 Task: Find an Airbnb in Laghouat, Algeria for 8 guests from 24 Aug to 10 Sep with Wifi, Free parking, TV, self check-in, 4 bedrooms, 8+ beds, and a price range of ₹12,000 to ₹100,000.
Action: Mouse moved to (422, 57)
Screenshot: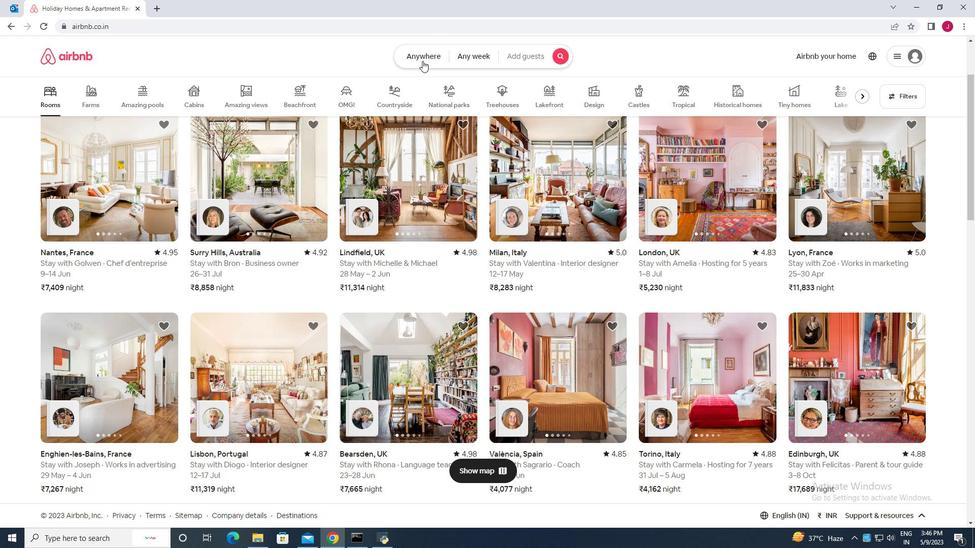 
Action: Mouse pressed left at (422, 57)
Screenshot: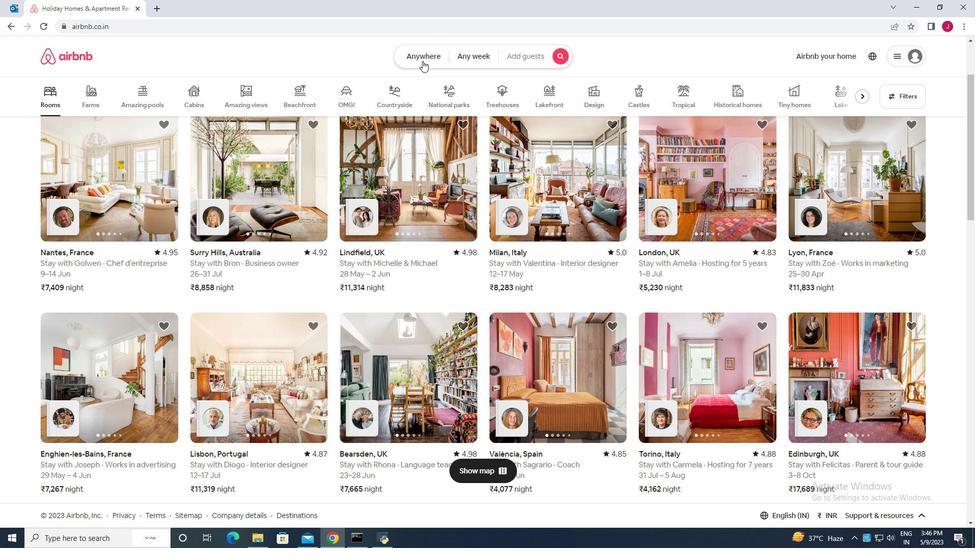 
Action: Mouse moved to (311, 97)
Screenshot: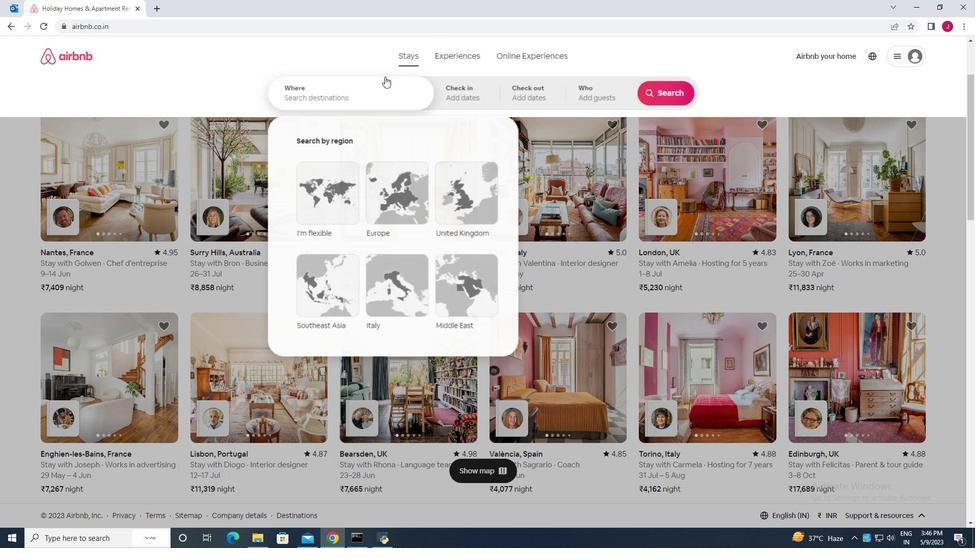 
Action: Mouse pressed left at (311, 97)
Screenshot: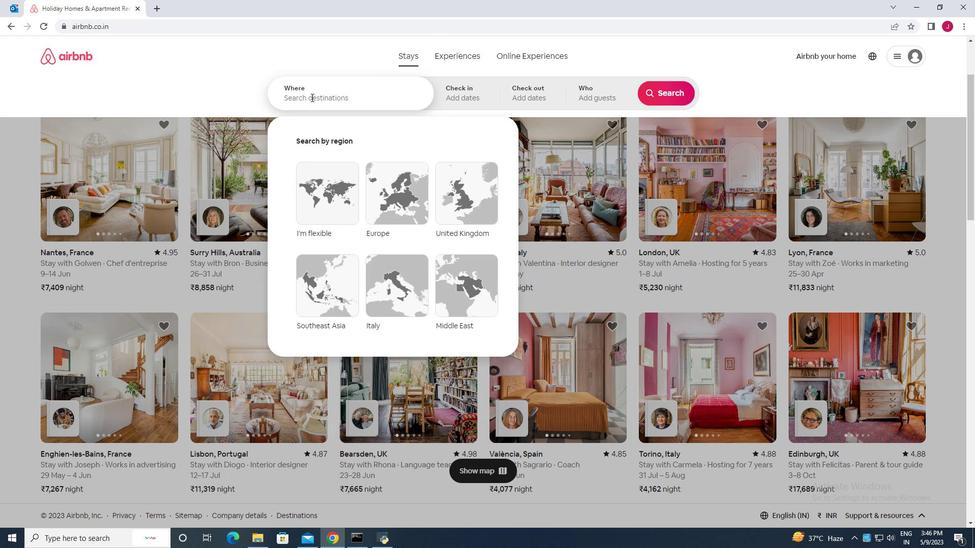 
Action: Key pressed laghouat<Key.space>algeria
Screenshot: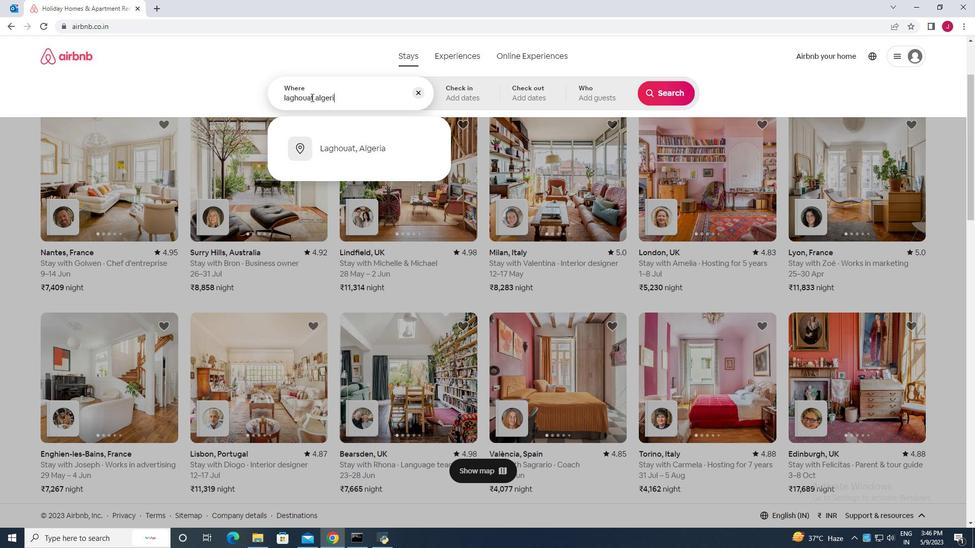 
Action: Mouse moved to (365, 145)
Screenshot: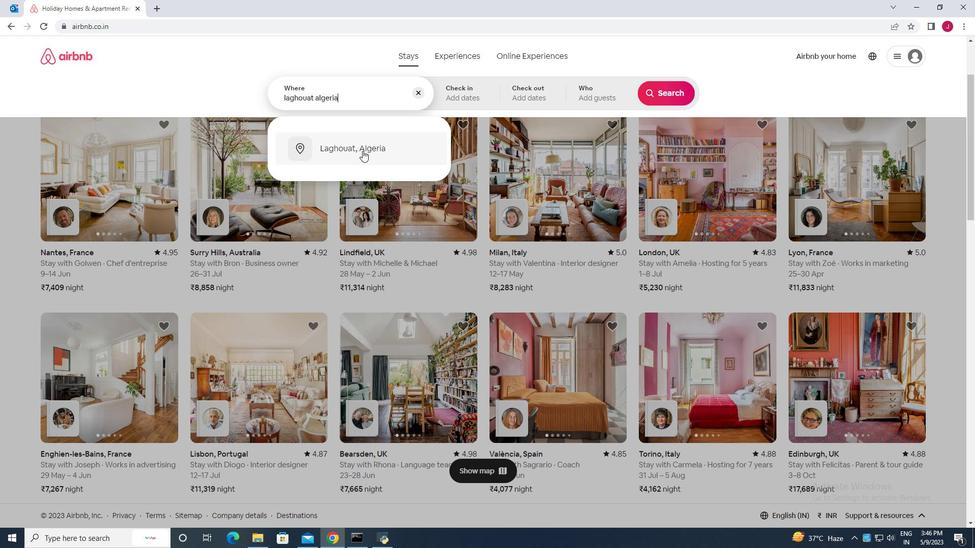 
Action: Mouse pressed left at (365, 145)
Screenshot: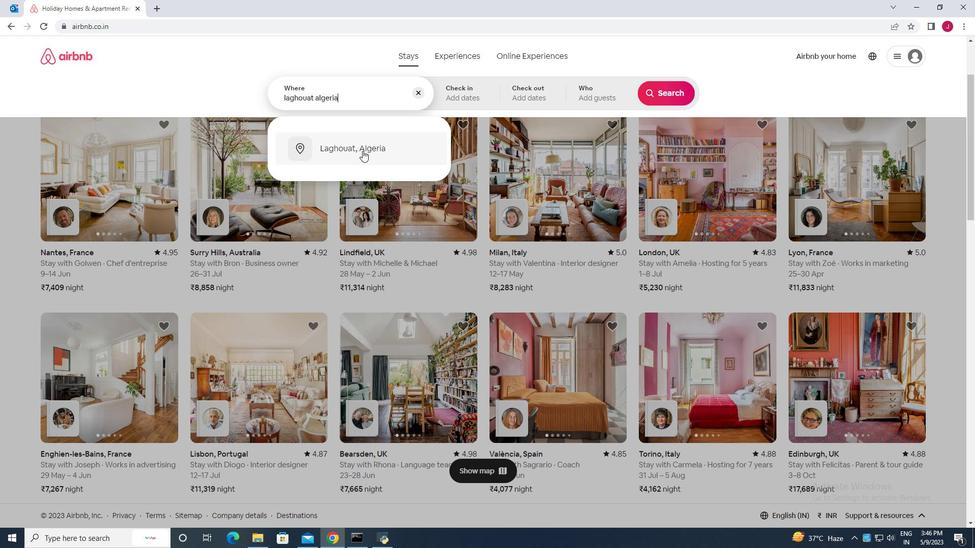 
Action: Mouse moved to (659, 174)
Screenshot: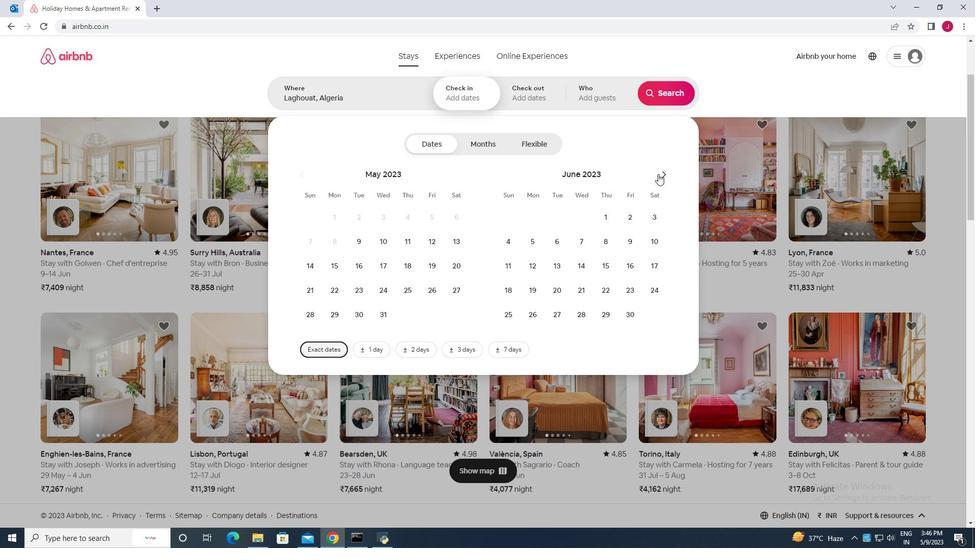 
Action: Mouse pressed left at (659, 174)
Screenshot: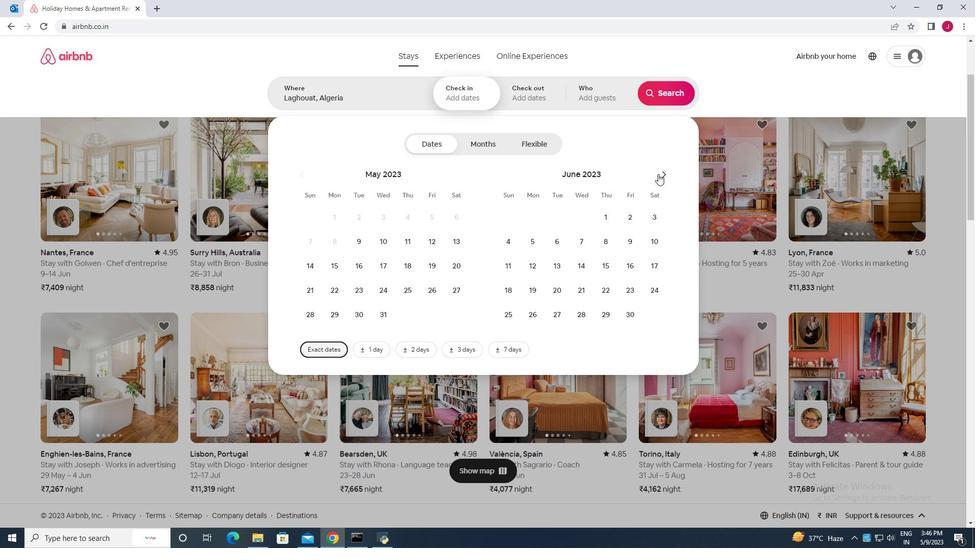 
Action: Mouse pressed left at (659, 174)
Screenshot: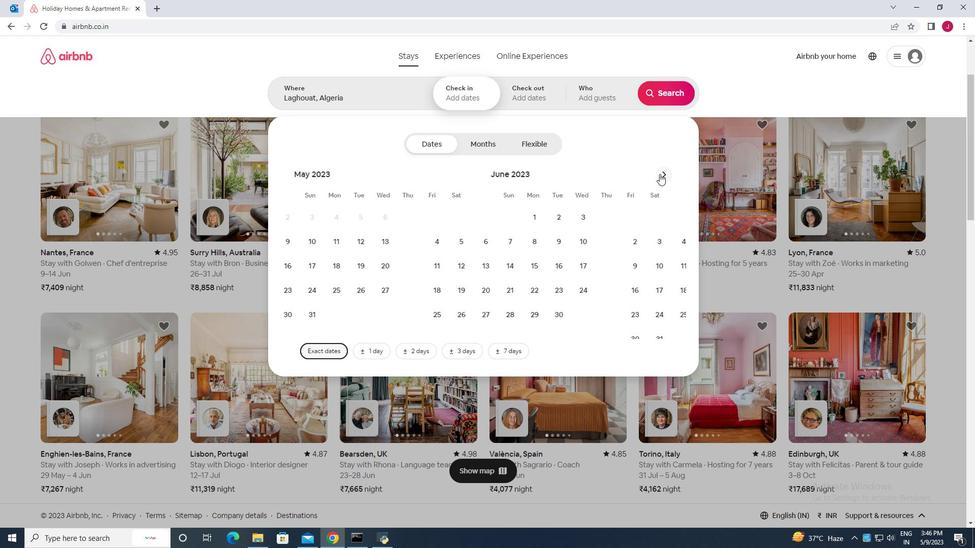 
Action: Mouse pressed left at (659, 174)
Screenshot: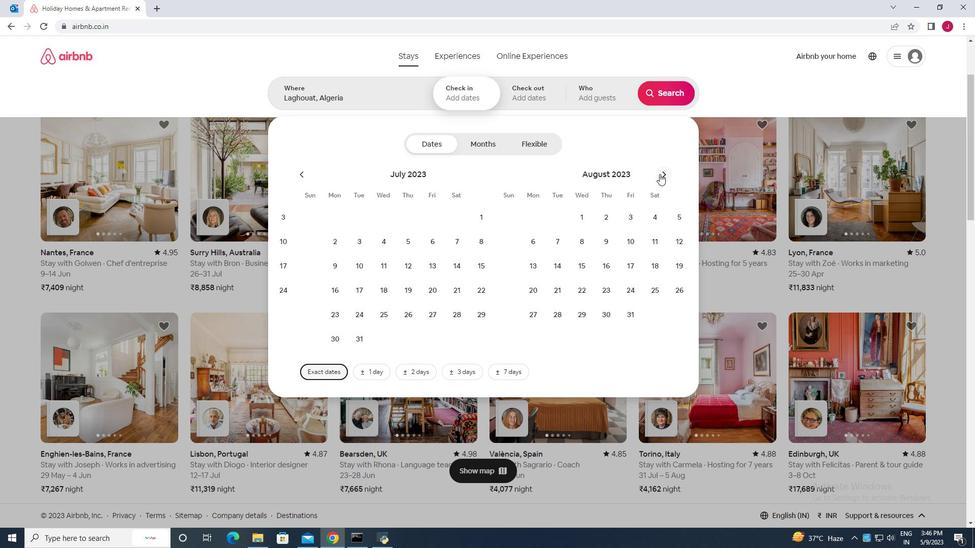
Action: Mouse moved to (404, 289)
Screenshot: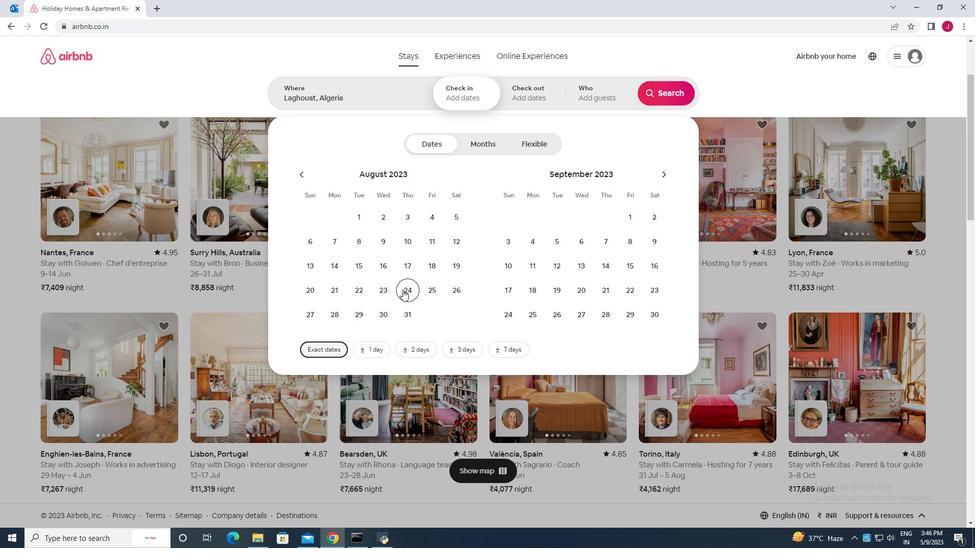
Action: Mouse pressed left at (404, 289)
Screenshot: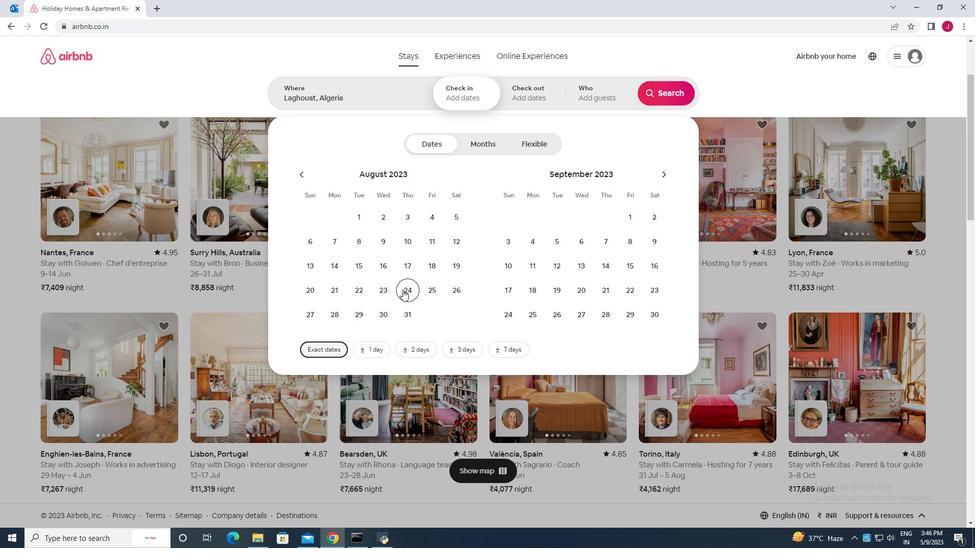 
Action: Mouse moved to (511, 262)
Screenshot: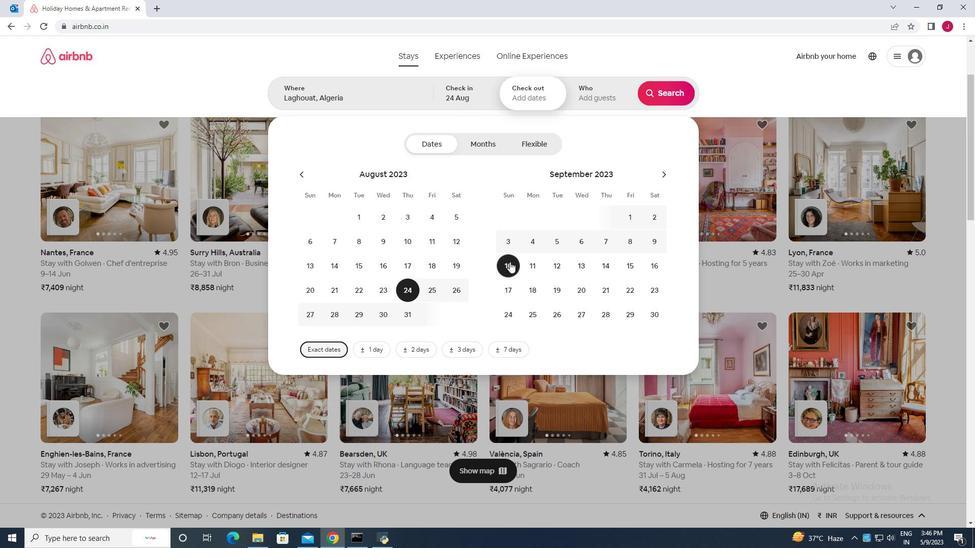 
Action: Mouse pressed left at (511, 262)
Screenshot: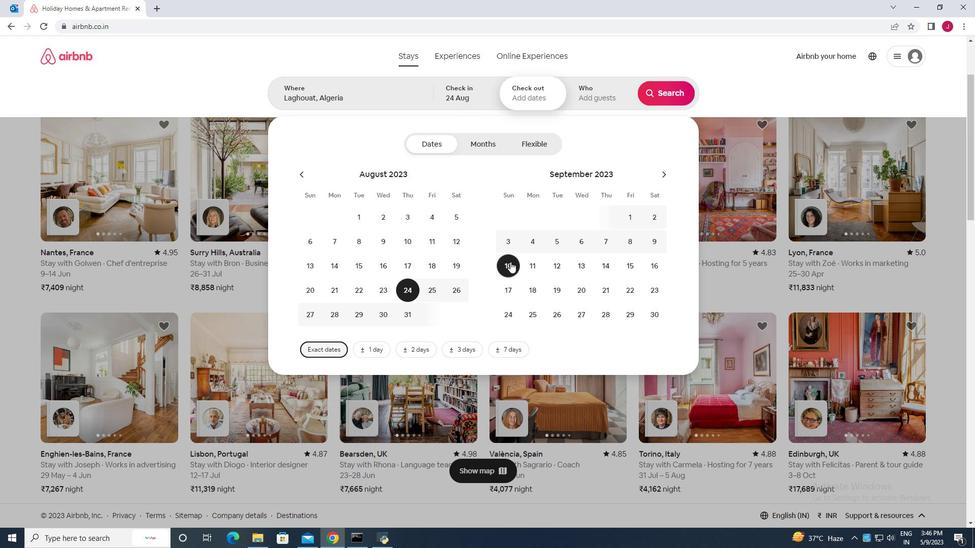 
Action: Mouse moved to (592, 94)
Screenshot: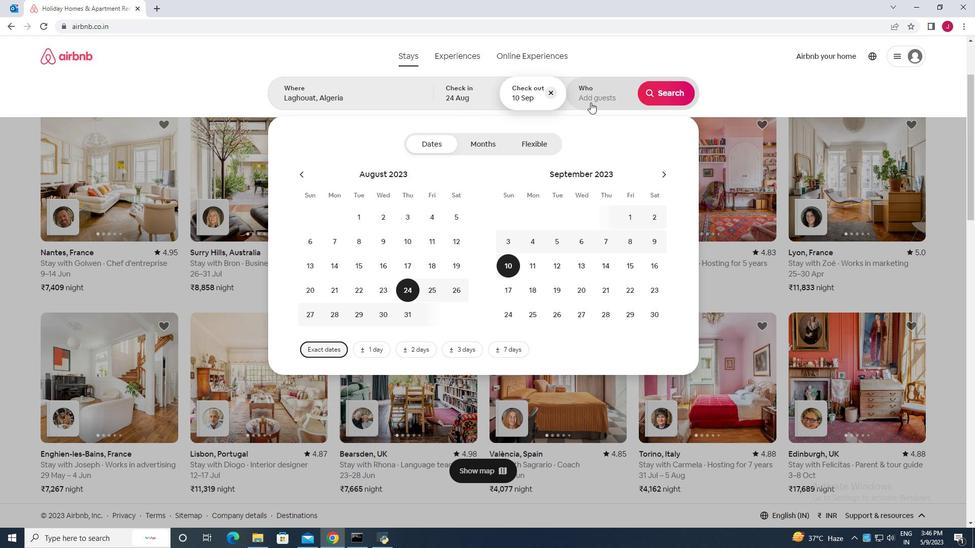 
Action: Mouse pressed left at (592, 94)
Screenshot: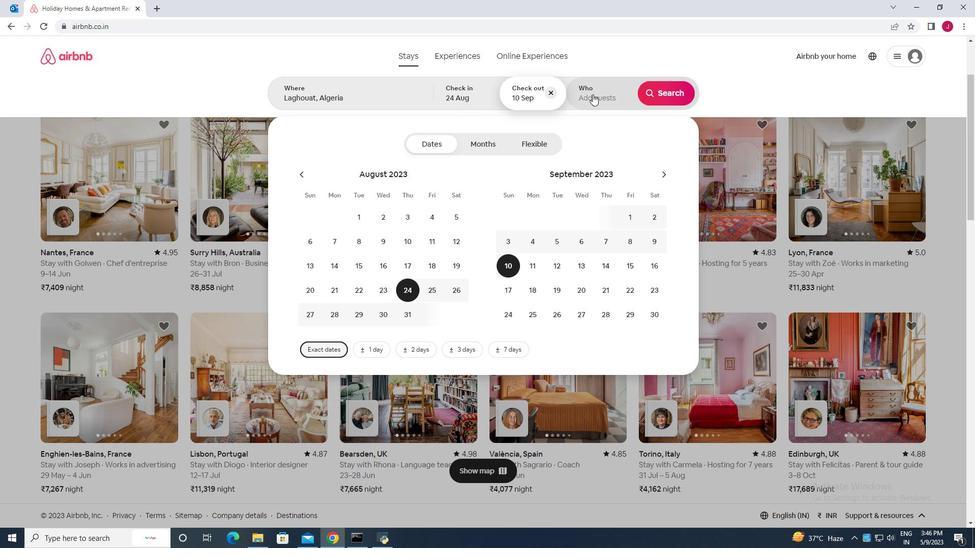 
Action: Mouse moved to (666, 149)
Screenshot: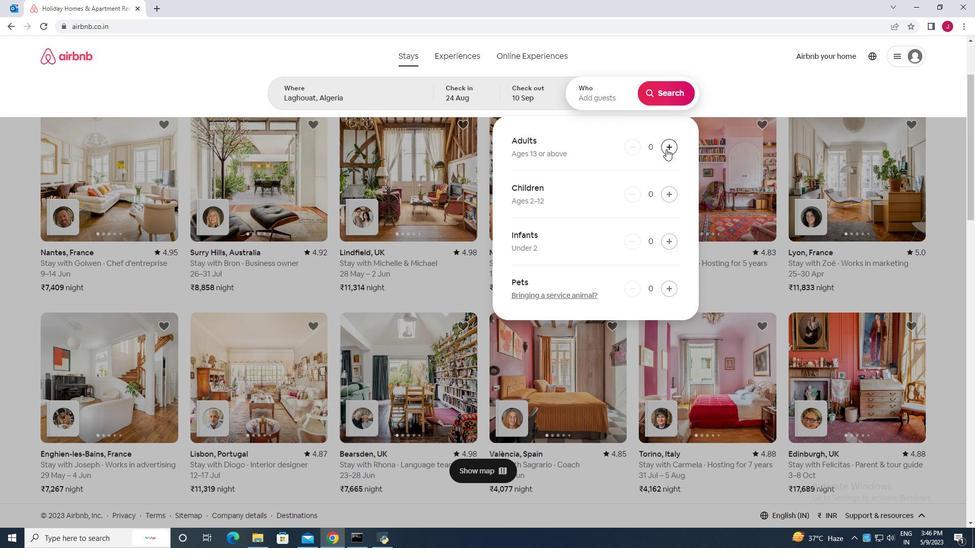 
Action: Mouse pressed left at (666, 149)
Screenshot: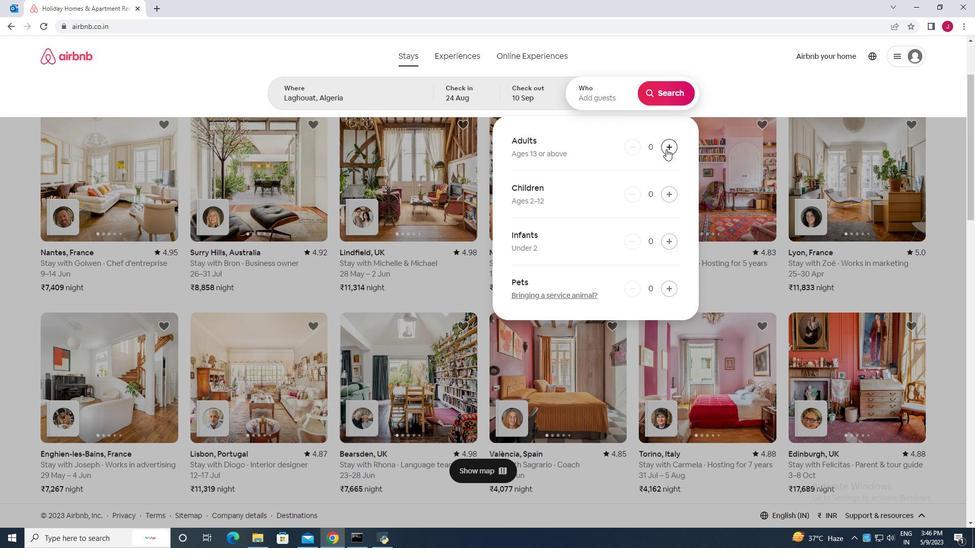 
Action: Mouse pressed left at (666, 149)
Screenshot: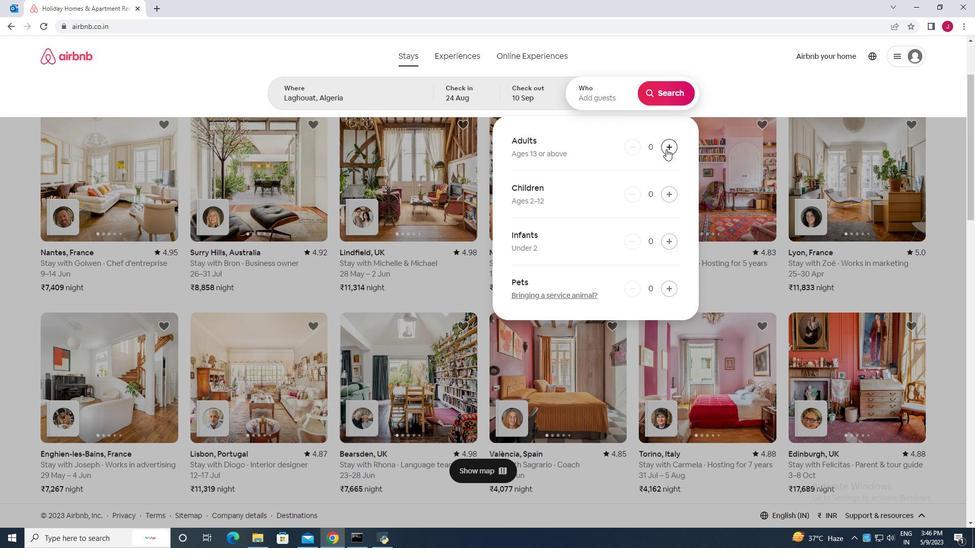 
Action: Mouse pressed left at (666, 149)
Screenshot: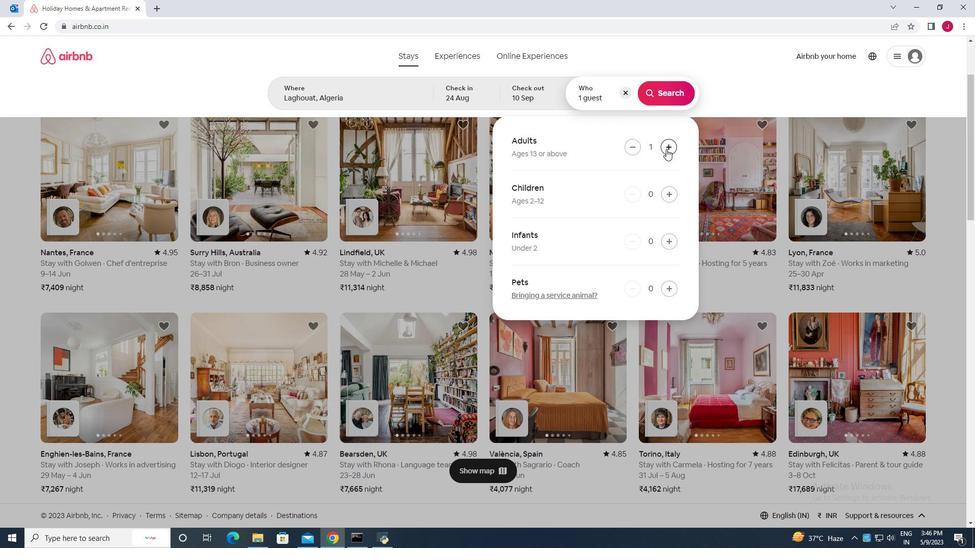 
Action: Mouse pressed left at (666, 149)
Screenshot: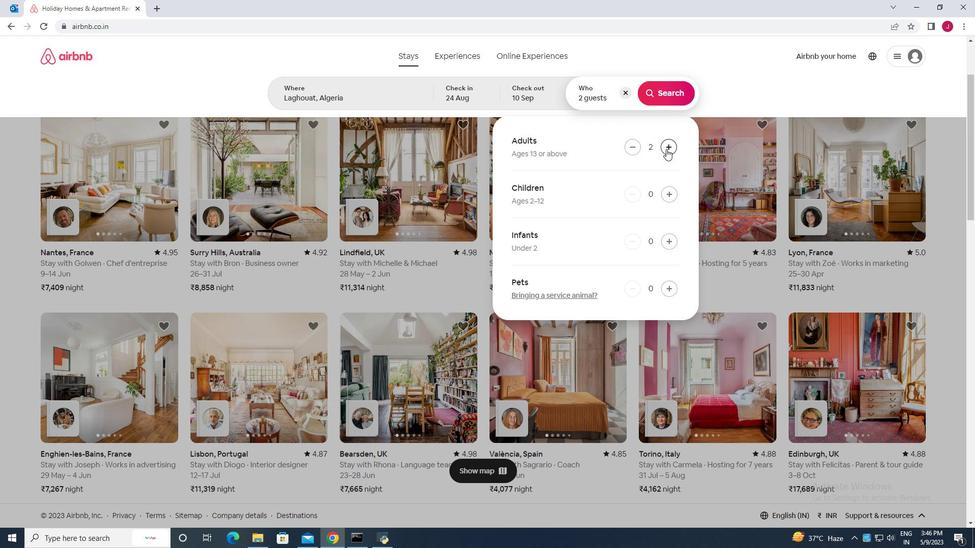 
Action: Mouse pressed left at (666, 149)
Screenshot: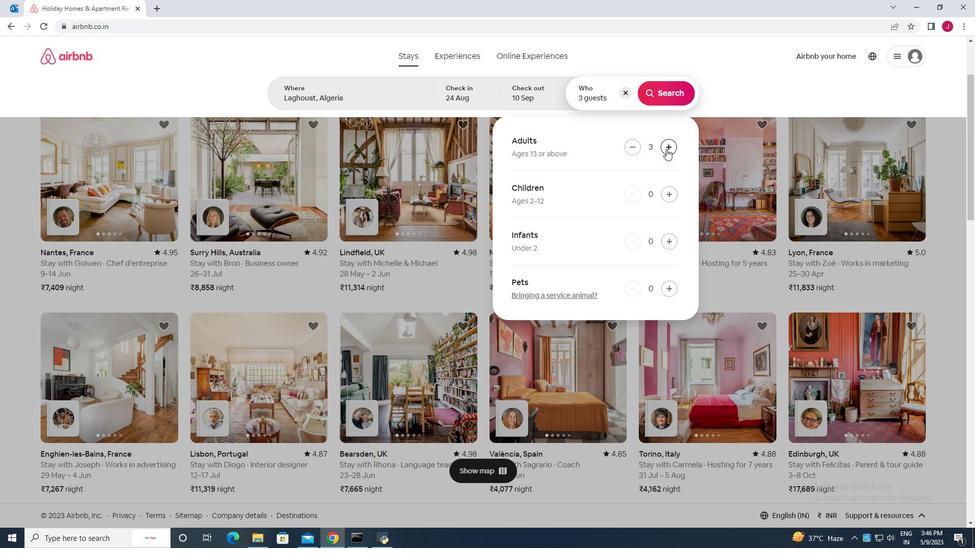 
Action: Mouse pressed left at (666, 149)
Screenshot: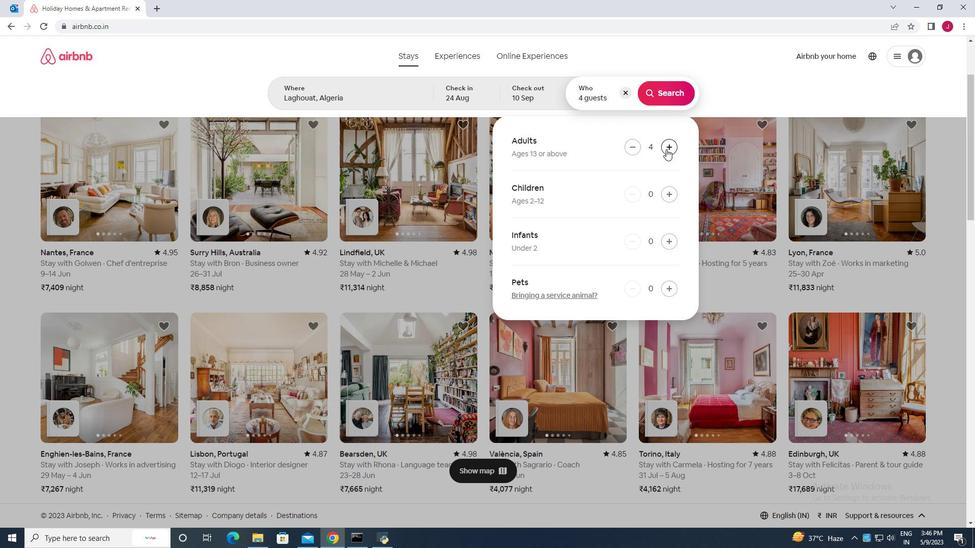 
Action: Mouse pressed left at (666, 149)
Screenshot: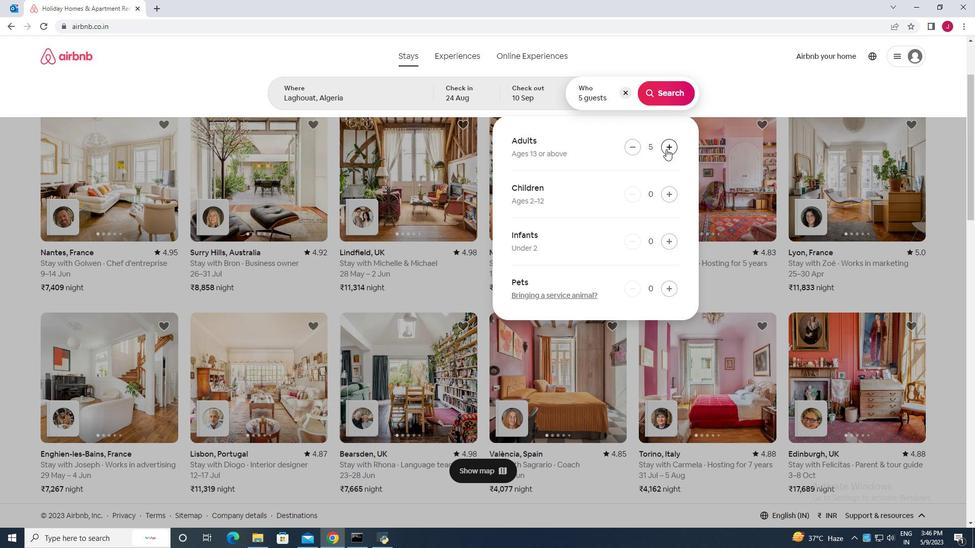 
Action: Mouse pressed left at (666, 149)
Screenshot: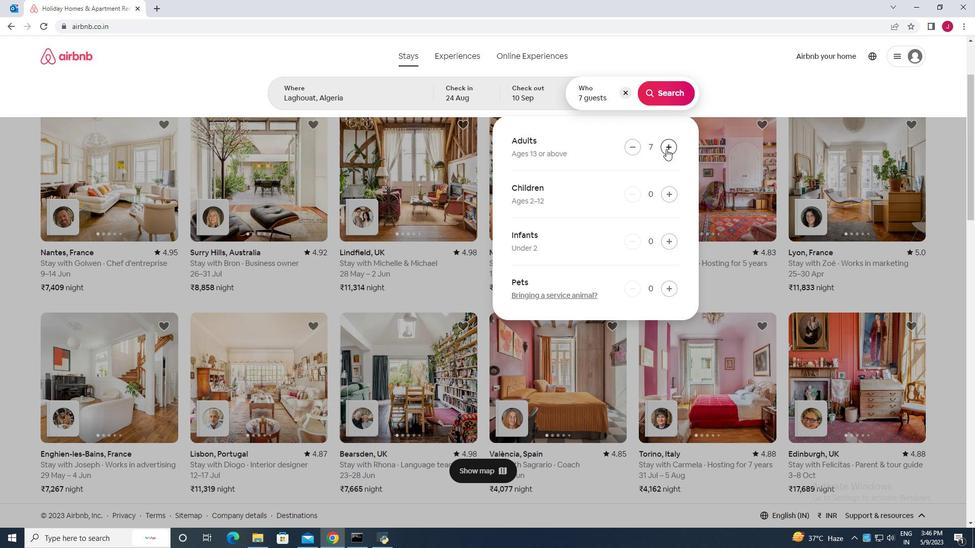 
Action: Mouse moved to (670, 192)
Screenshot: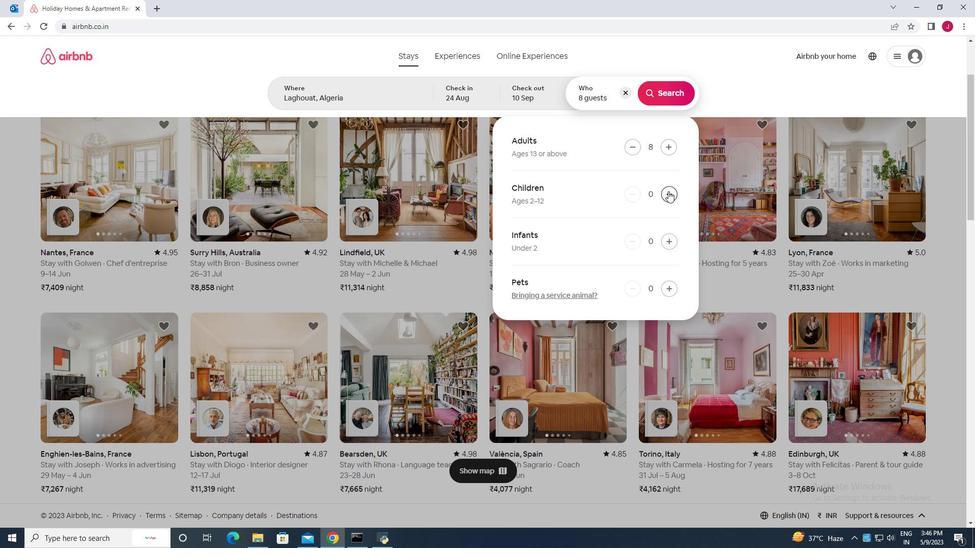 
Action: Mouse pressed left at (670, 192)
Screenshot: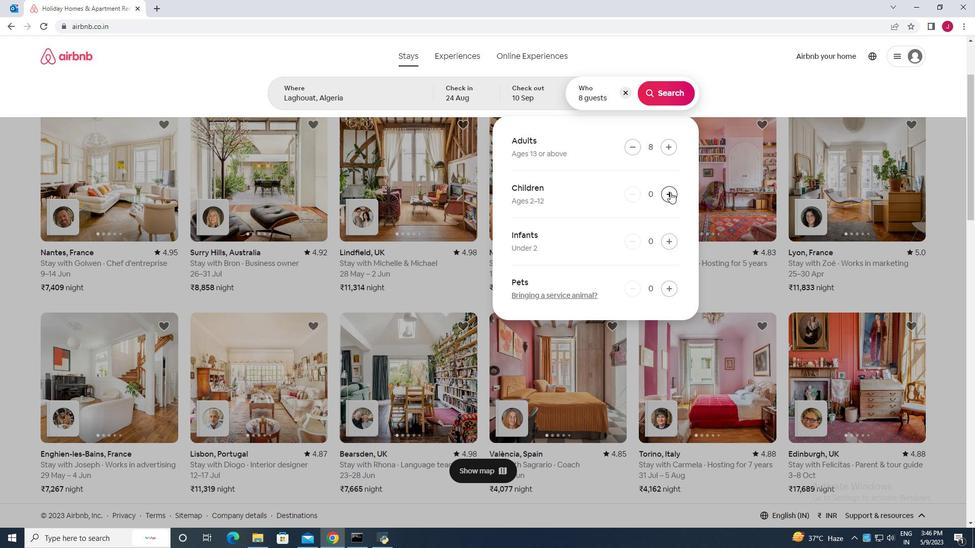 
Action: Mouse pressed left at (670, 192)
Screenshot: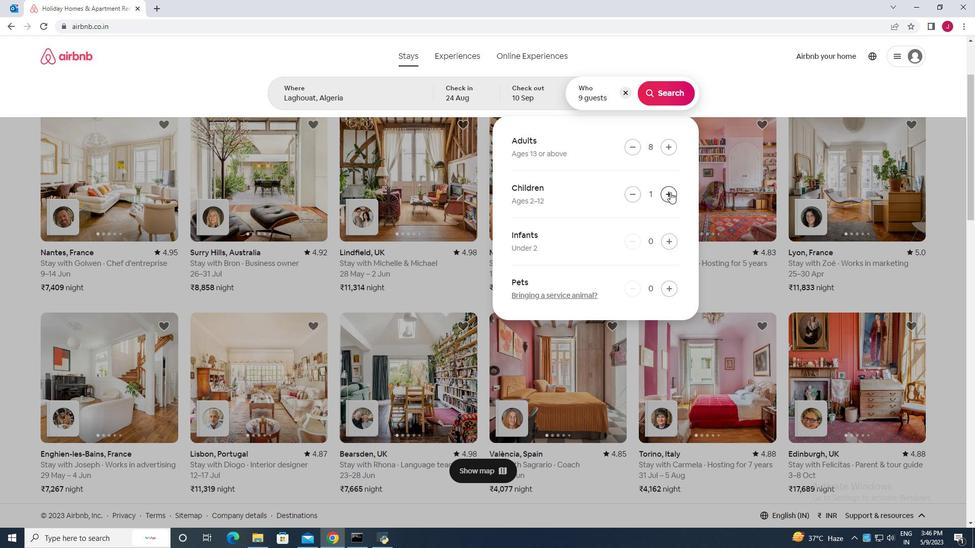 
Action: Mouse moved to (670, 95)
Screenshot: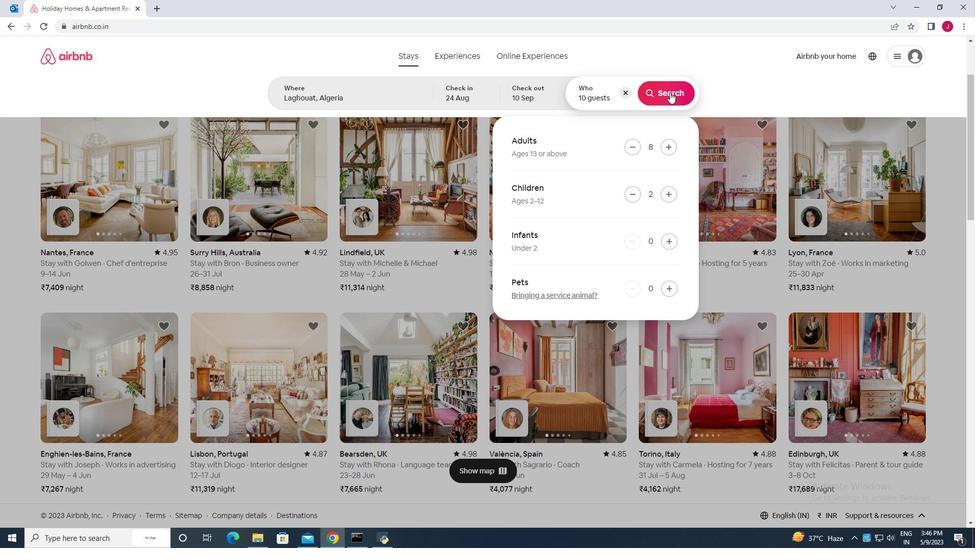 
Action: Mouse pressed left at (670, 95)
Screenshot: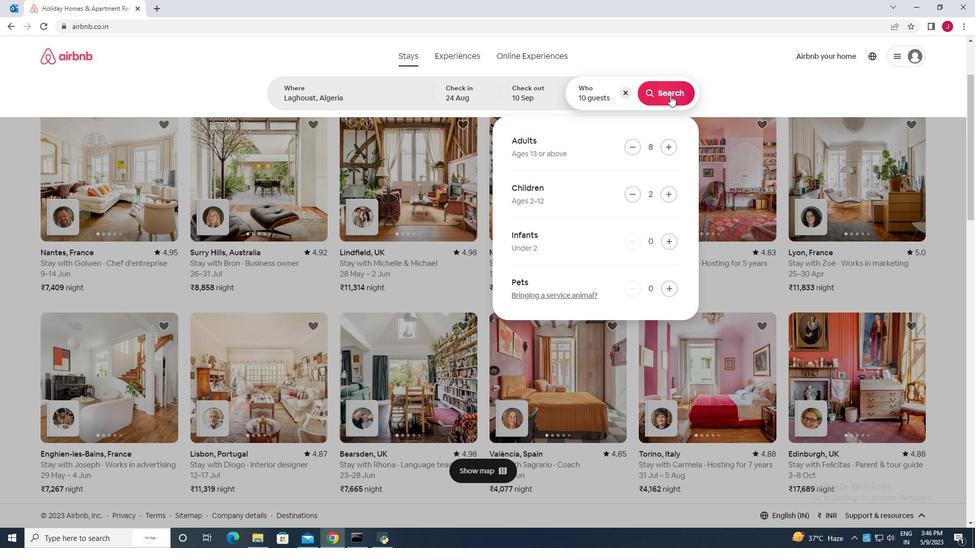 
Action: Mouse moved to (940, 94)
Screenshot: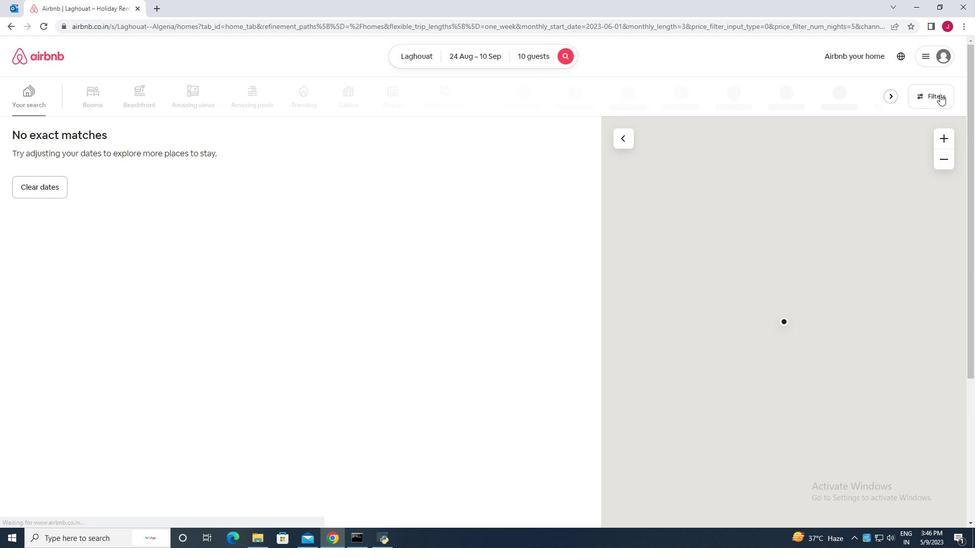 
Action: Mouse pressed left at (940, 94)
Screenshot: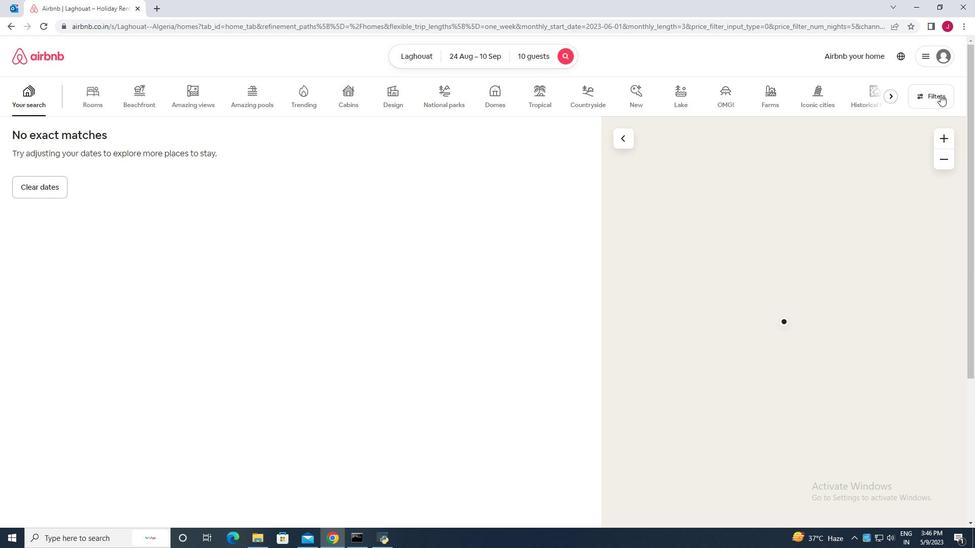 
Action: Mouse moved to (370, 348)
Screenshot: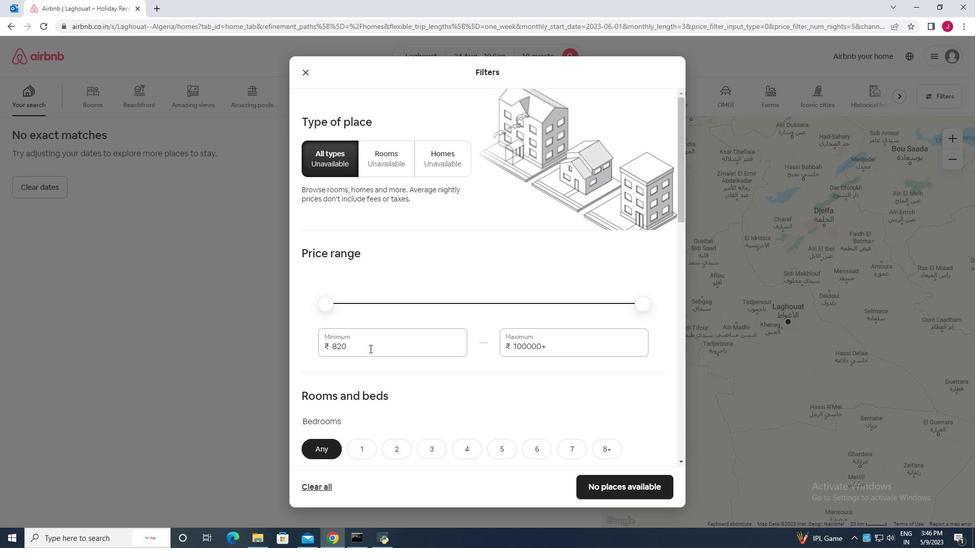 
Action: Mouse pressed left at (370, 348)
Screenshot: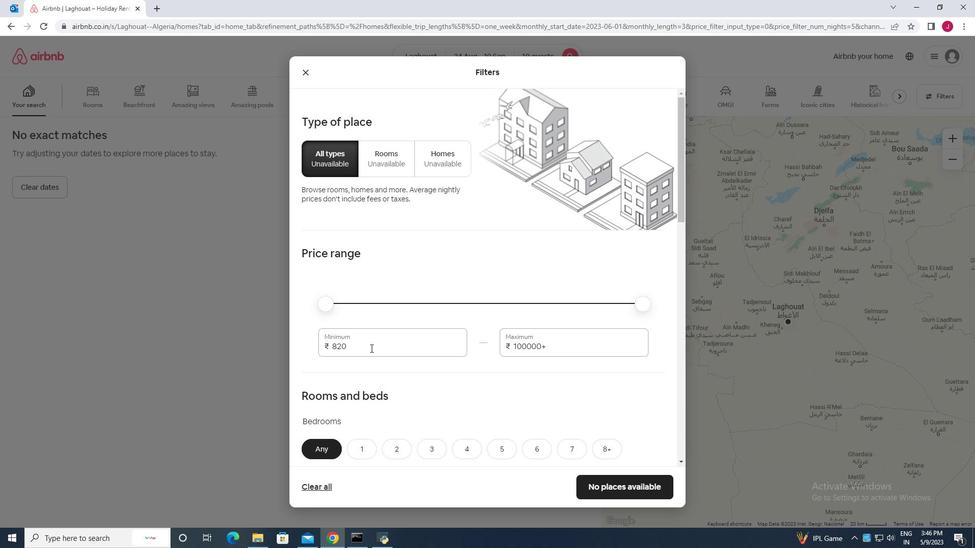 
Action: Key pressed <Key.backspace><Key.backspace><Key.backspace><Key.backspace>12000
Screenshot: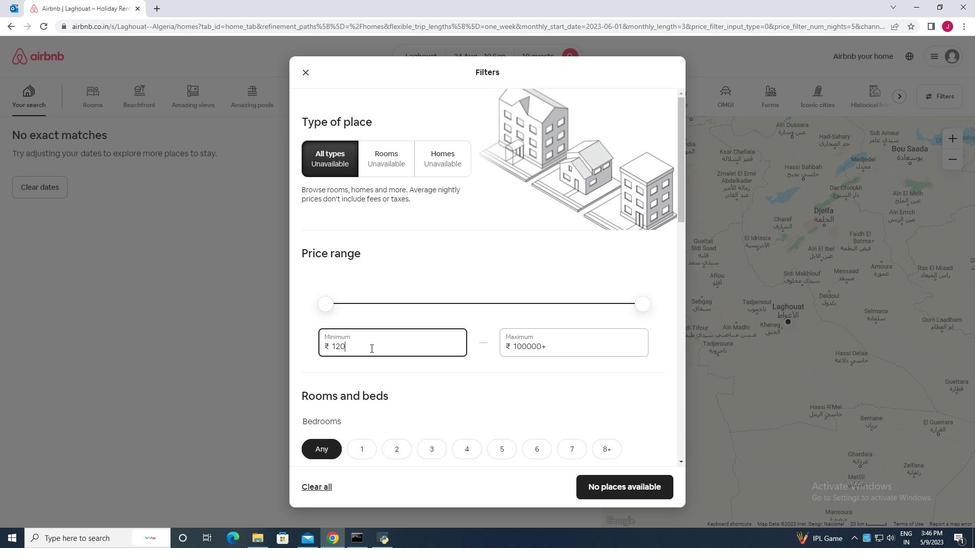 
Action: Mouse moved to (568, 341)
Screenshot: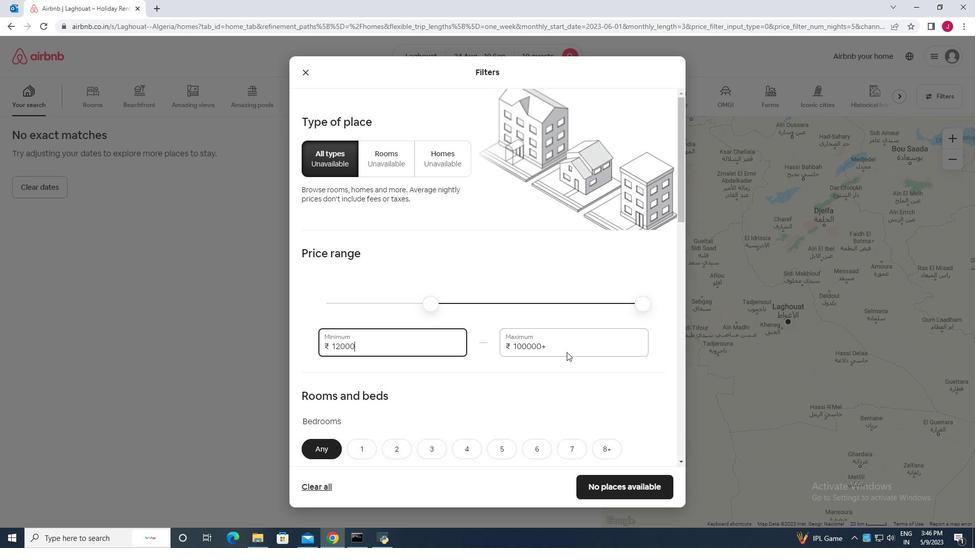 
Action: Mouse pressed left at (568, 341)
Screenshot: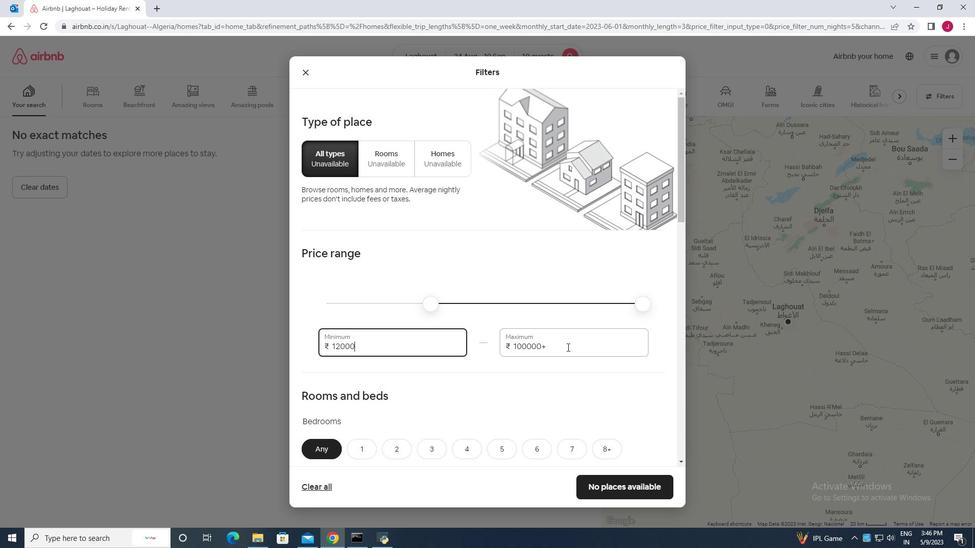 
Action: Mouse moved to (568, 342)
Screenshot: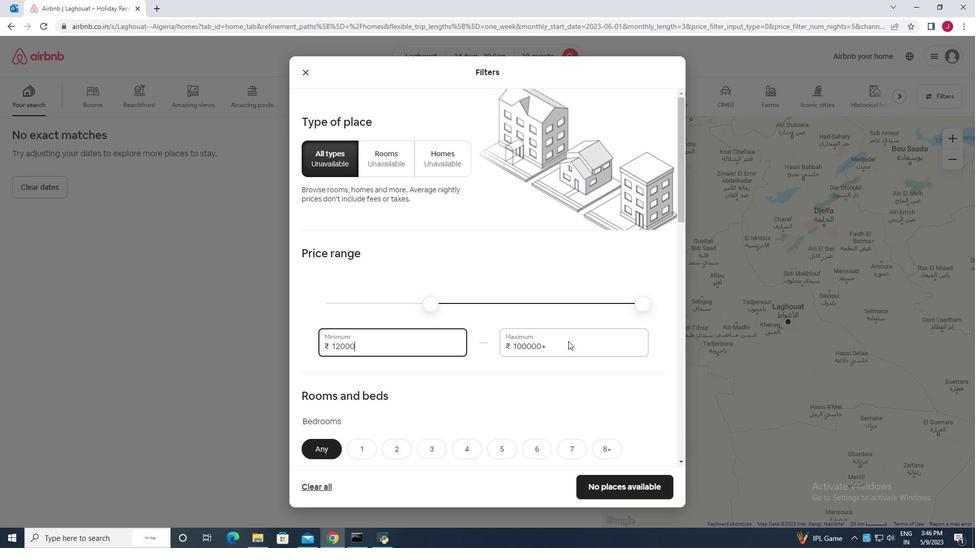 
Action: Key pressed <Key.backspace><Key.backspace><Key.backspace><Key.backspace><Key.backspace><Key.backspace><Key.backspace><Key.backspace><Key.backspace><Key.backspace><Key.backspace><Key.backspace><Key.backspace><Key.backspace><Key.backspace><Key.backspace><Key.backspace><Key.backspace><Key.backspace>15000
Screenshot: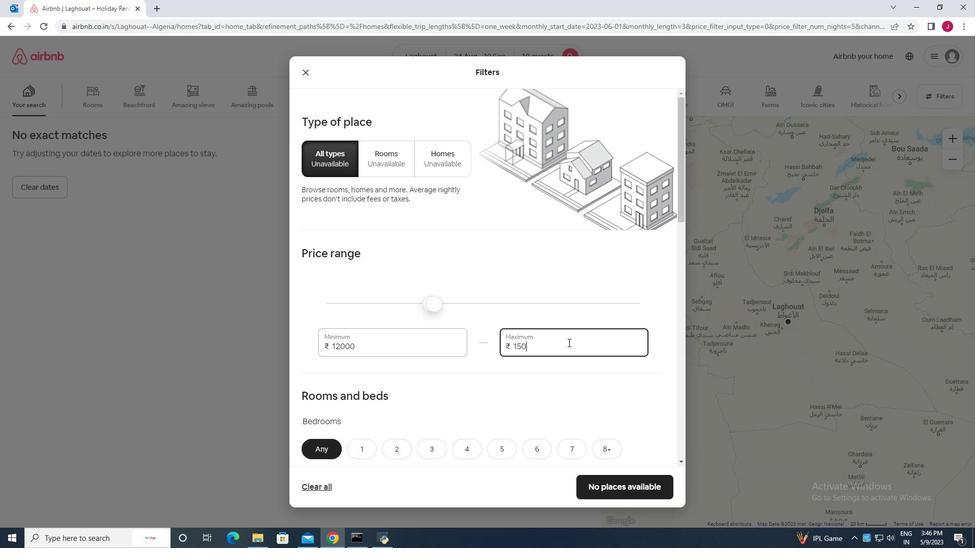 
Action: Mouse moved to (562, 345)
Screenshot: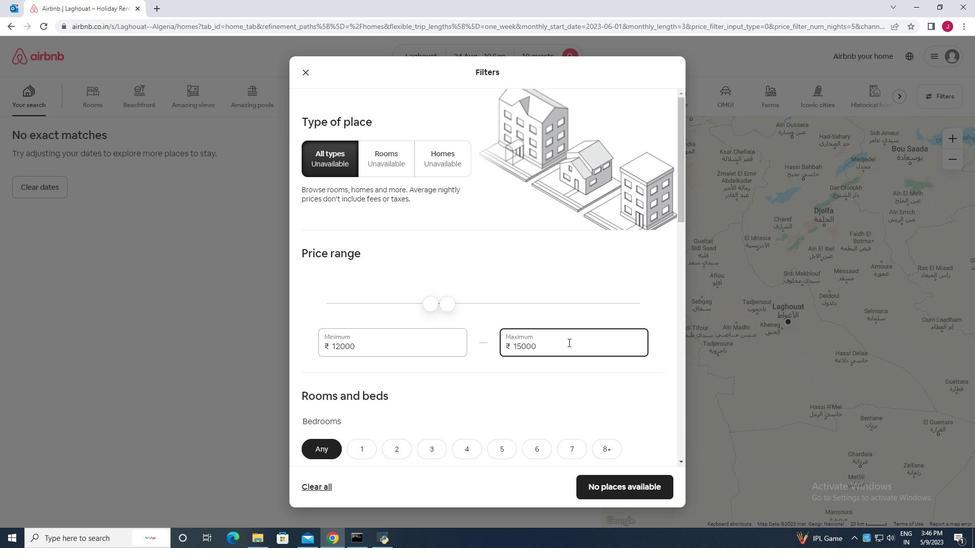 
Action: Mouse scrolled (562, 344) with delta (0, 0)
Screenshot: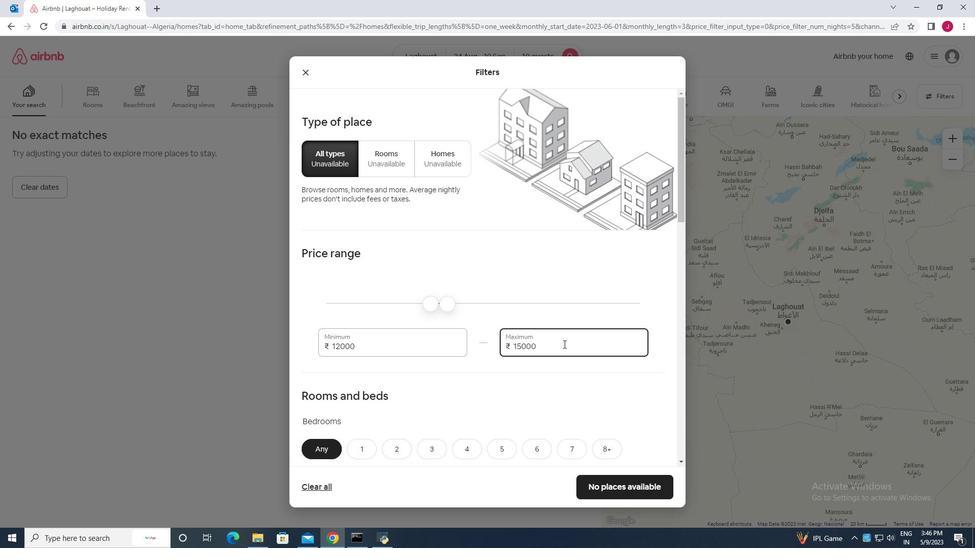 
Action: Mouse moved to (559, 345)
Screenshot: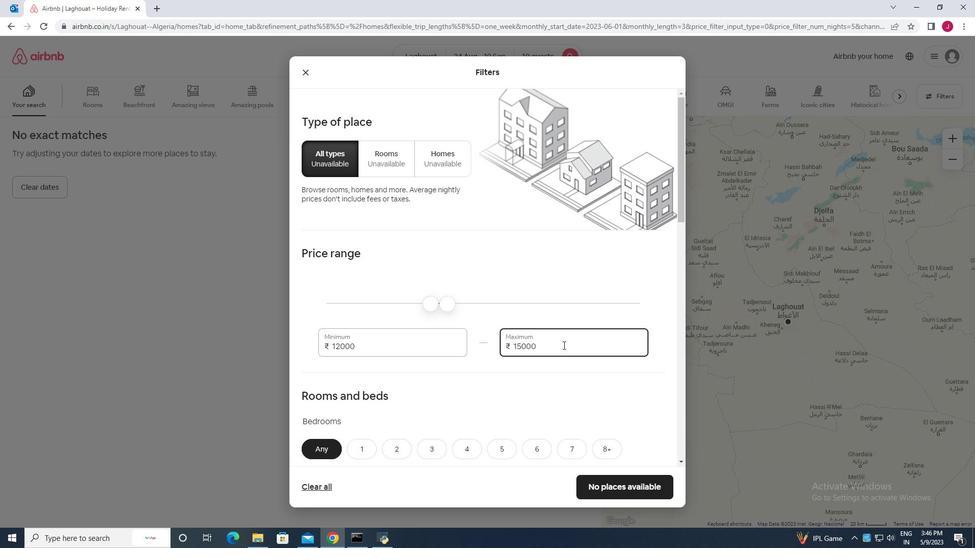 
Action: Mouse scrolled (560, 344) with delta (0, 0)
Screenshot: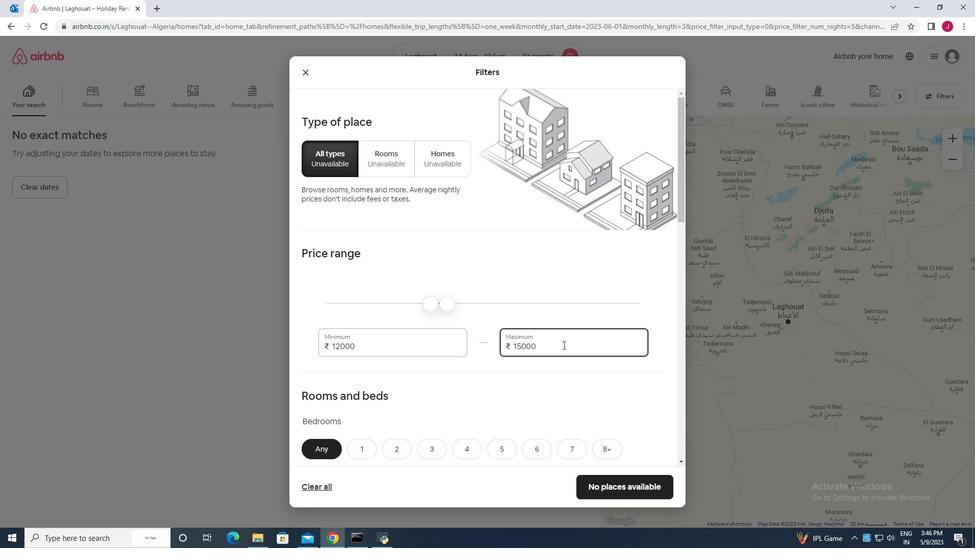 
Action: Mouse moved to (559, 345)
Screenshot: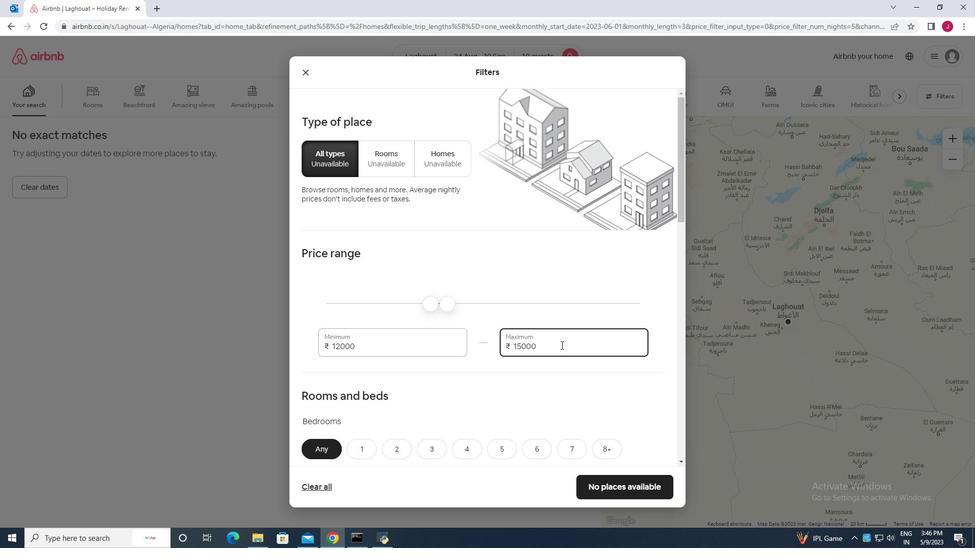 
Action: Mouse scrolled (559, 344) with delta (0, 0)
Screenshot: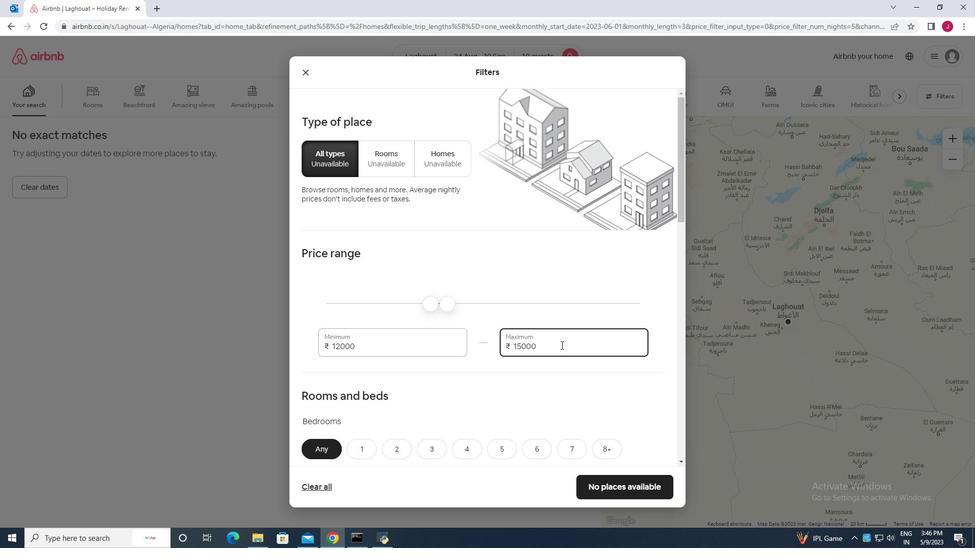 
Action: Mouse moved to (558, 345)
Screenshot: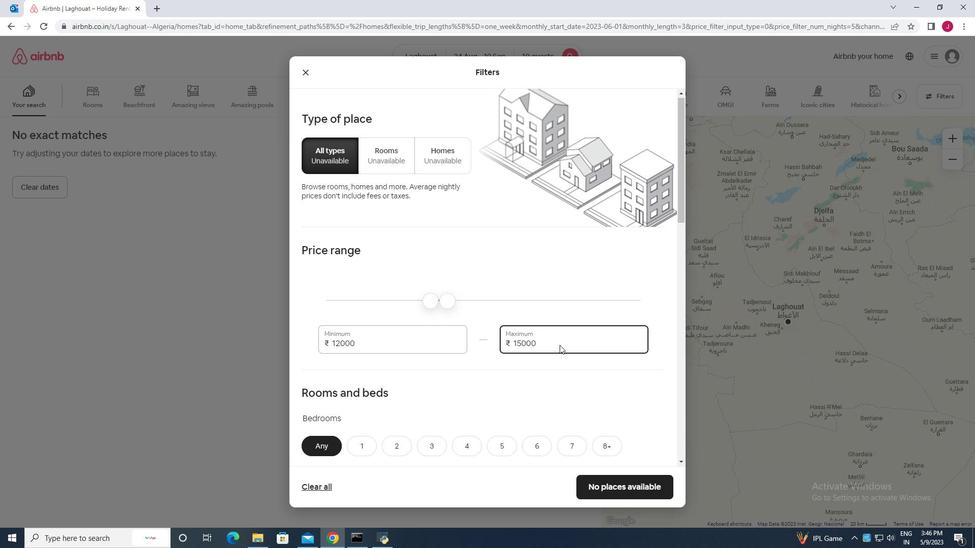 
Action: Mouse scrolled (558, 344) with delta (0, 0)
Screenshot: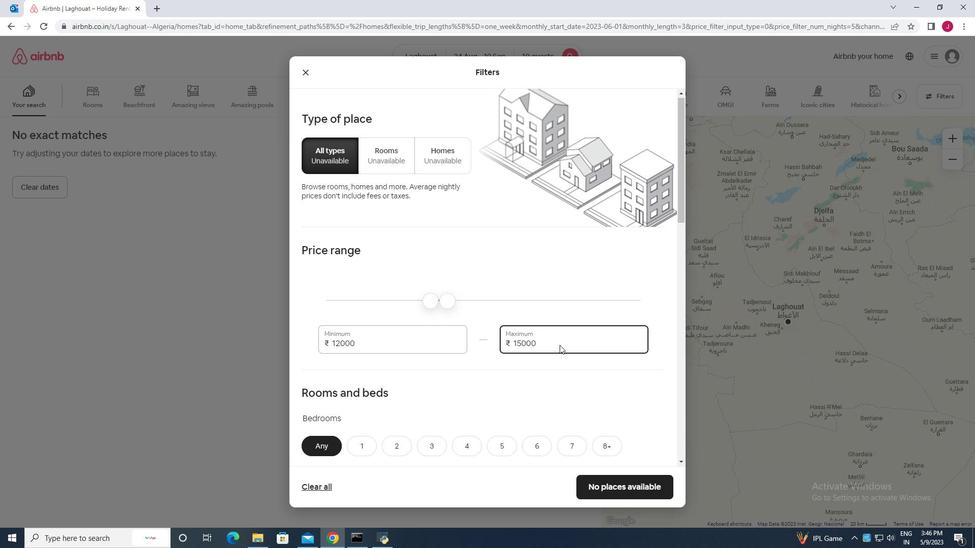 
Action: Mouse moved to (534, 337)
Screenshot: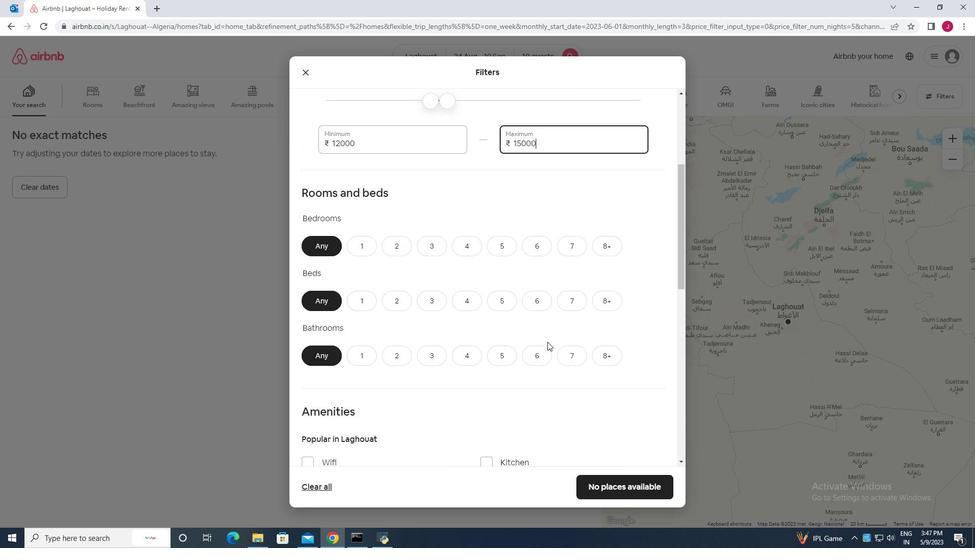 
Action: Mouse scrolled (534, 337) with delta (0, 0)
Screenshot: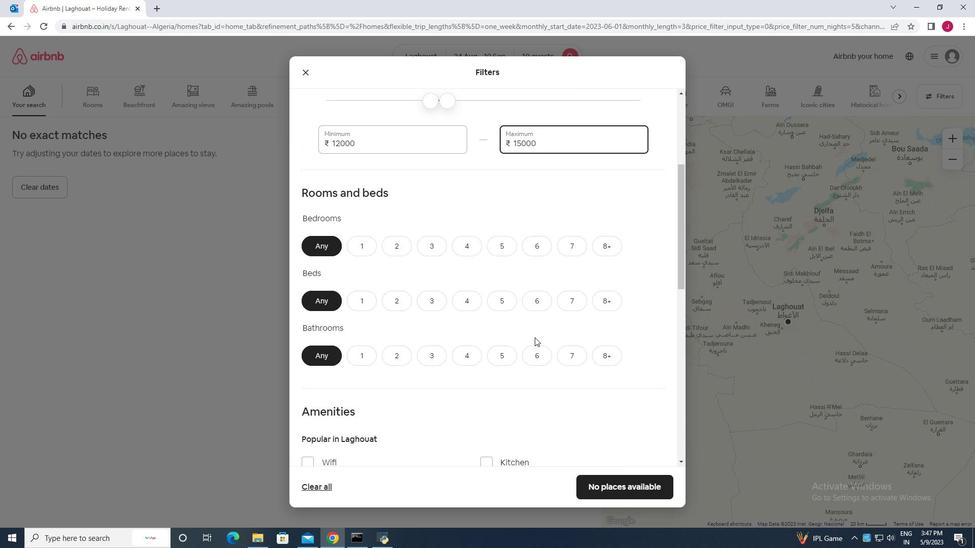 
Action: Mouse moved to (464, 196)
Screenshot: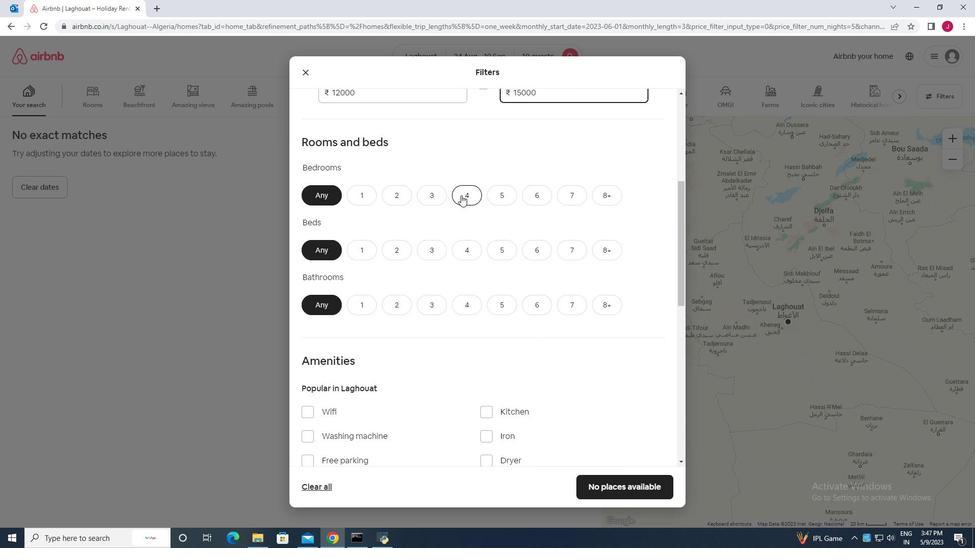 
Action: Mouse pressed left at (464, 196)
Screenshot: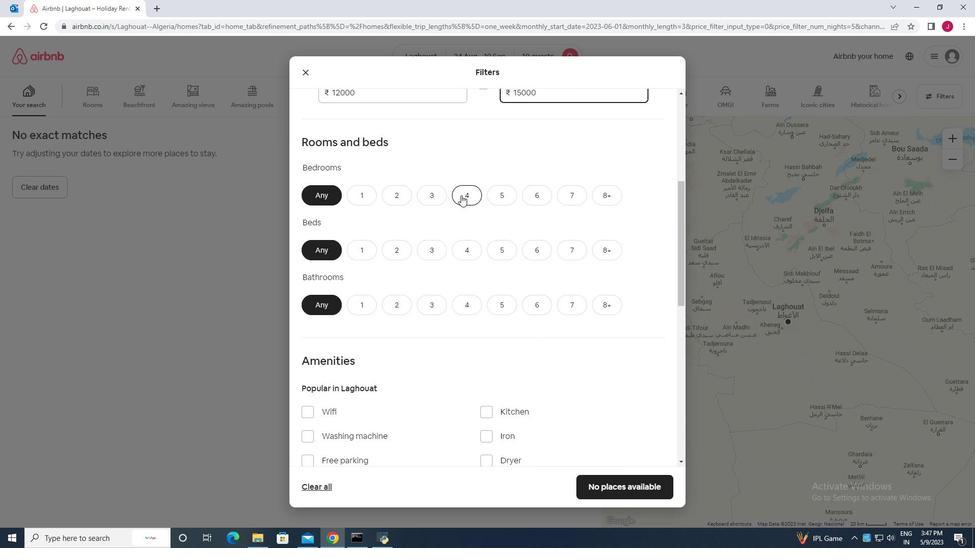 
Action: Mouse moved to (602, 250)
Screenshot: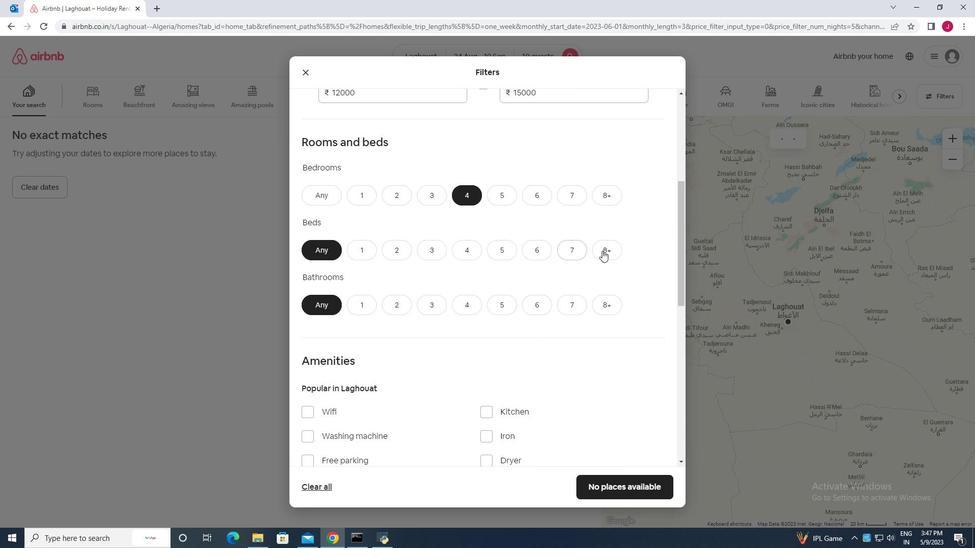 
Action: Mouse pressed left at (602, 250)
Screenshot: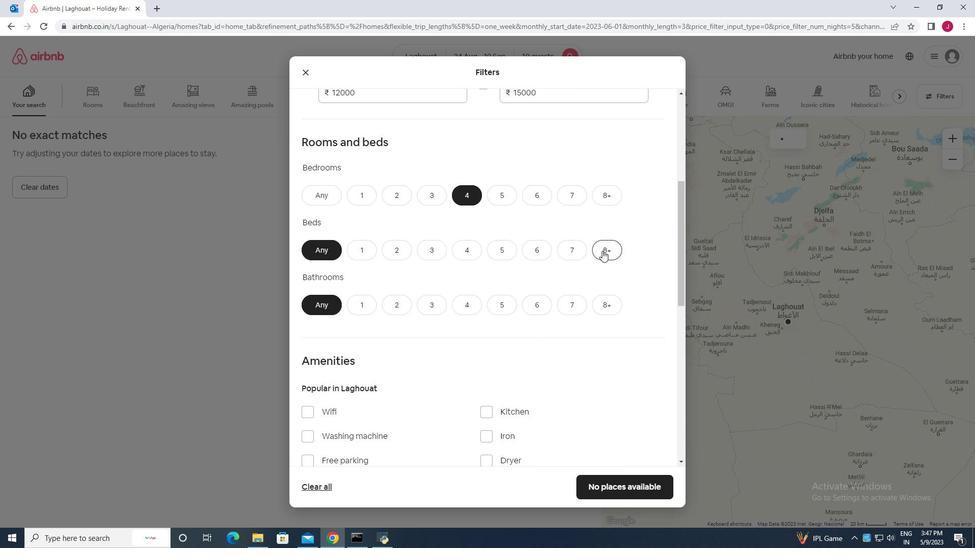 
Action: Mouse moved to (469, 307)
Screenshot: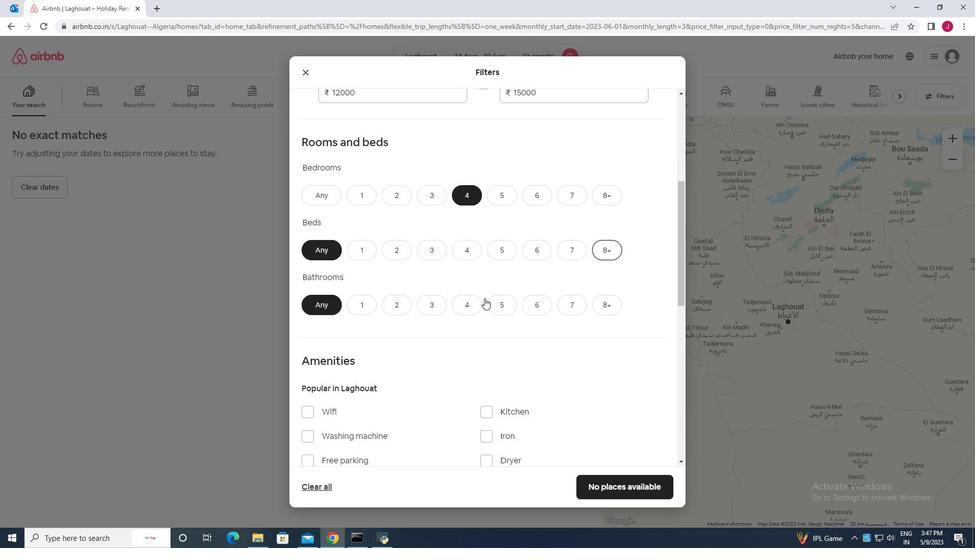 
Action: Mouse pressed left at (469, 307)
Screenshot: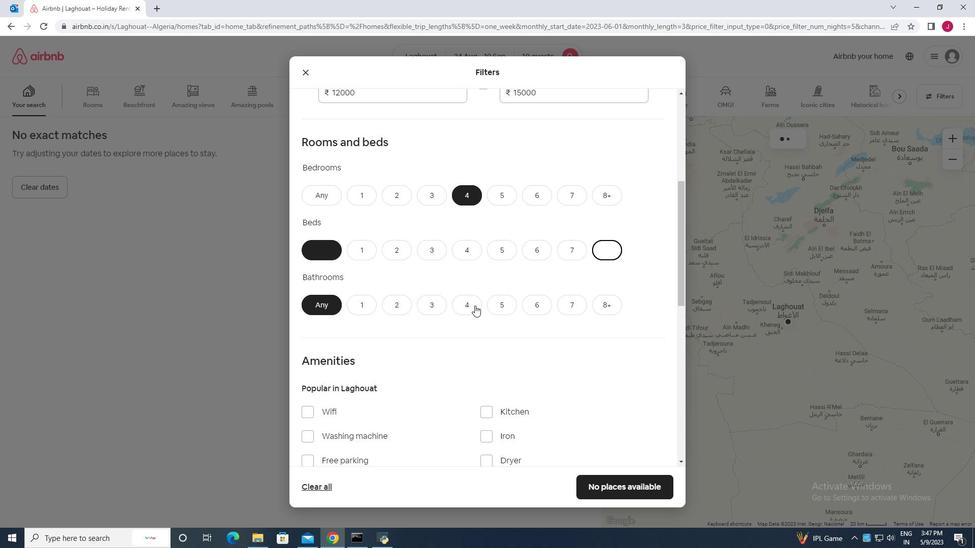 
Action: Mouse moved to (417, 320)
Screenshot: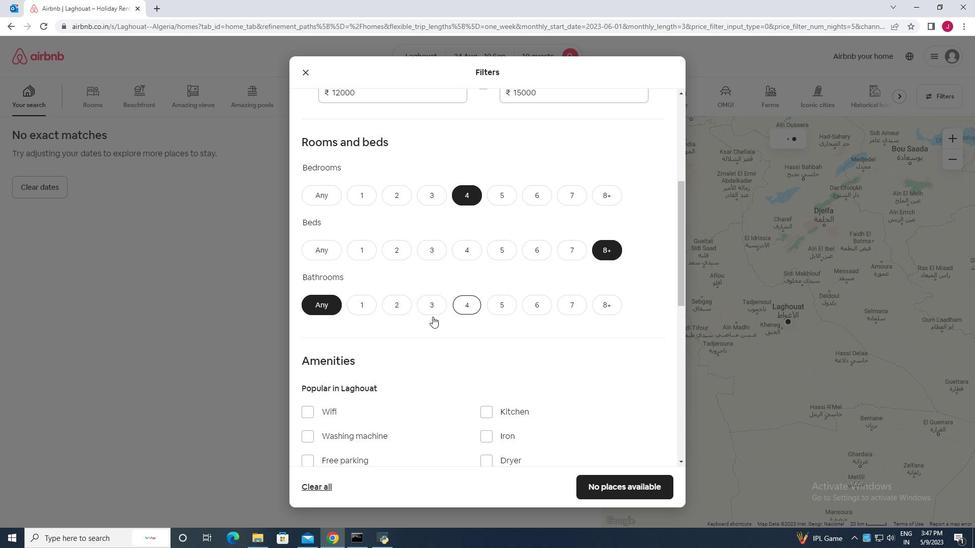 
Action: Mouse scrolled (417, 319) with delta (0, 0)
Screenshot: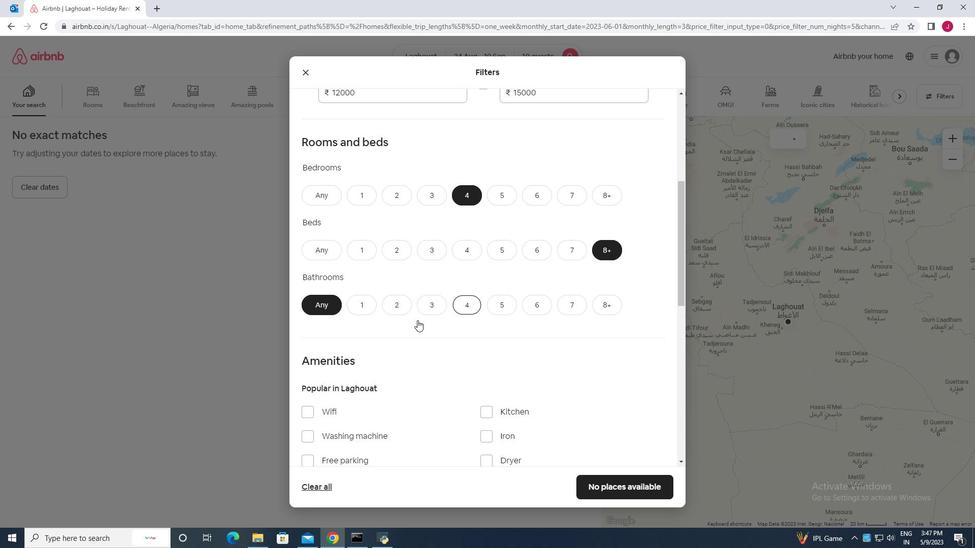 
Action: Mouse scrolled (417, 319) with delta (0, 0)
Screenshot: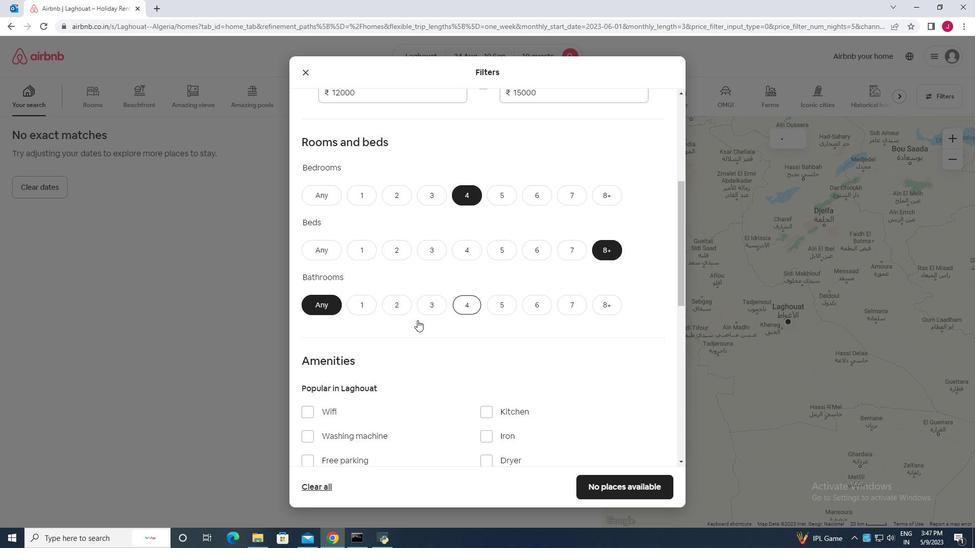 
Action: Mouse scrolled (417, 319) with delta (0, 0)
Screenshot: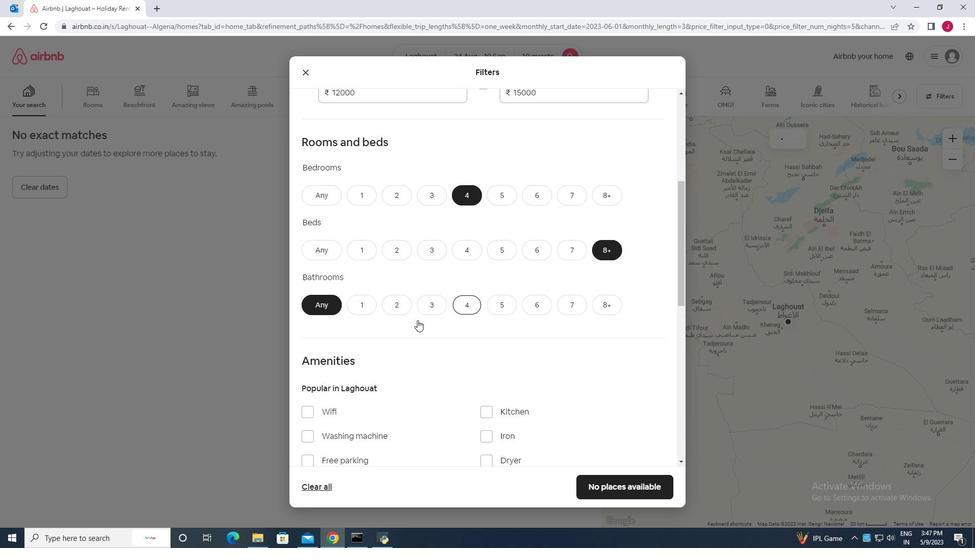 
Action: Mouse scrolled (417, 319) with delta (0, 0)
Screenshot: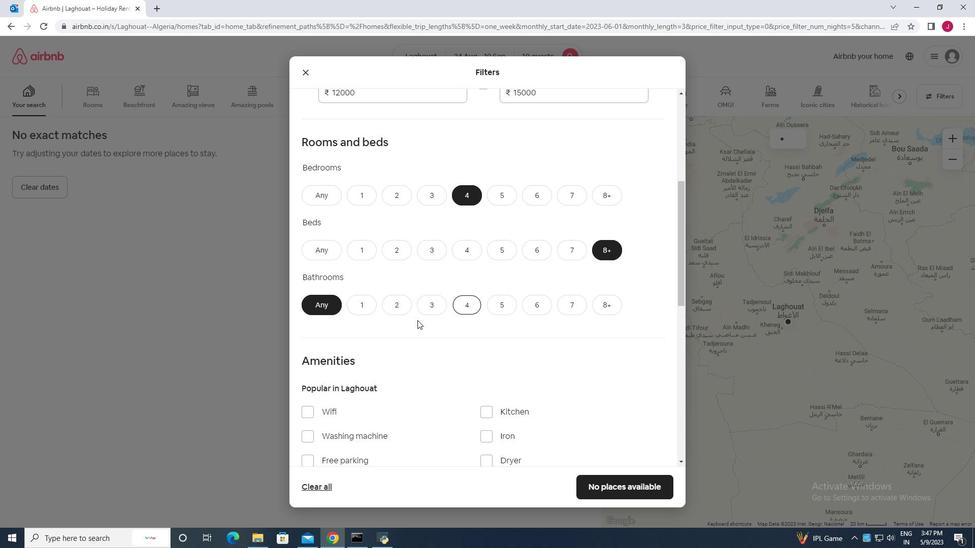 
Action: Mouse scrolled (417, 319) with delta (0, 0)
Screenshot: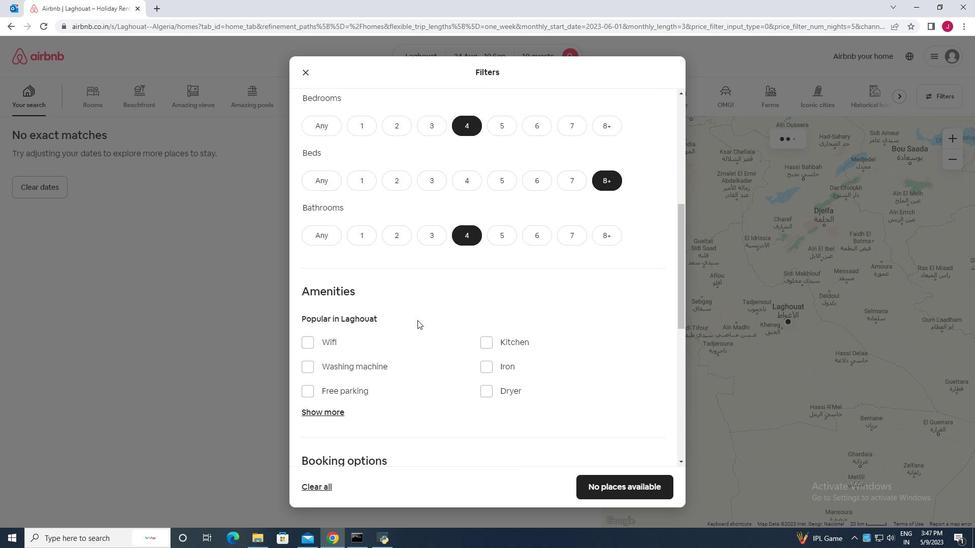 
Action: Mouse moved to (396, 263)
Screenshot: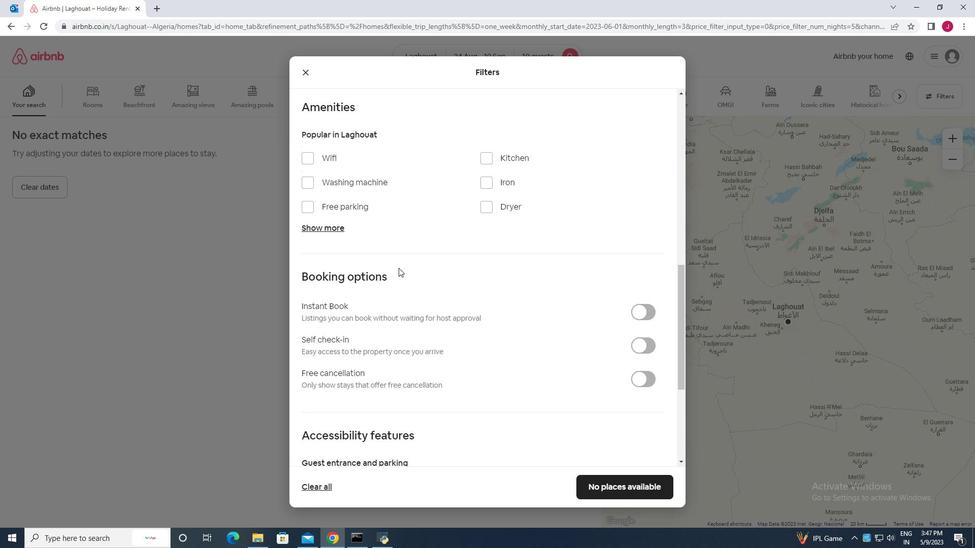 
Action: Mouse scrolled (396, 264) with delta (0, 0)
Screenshot: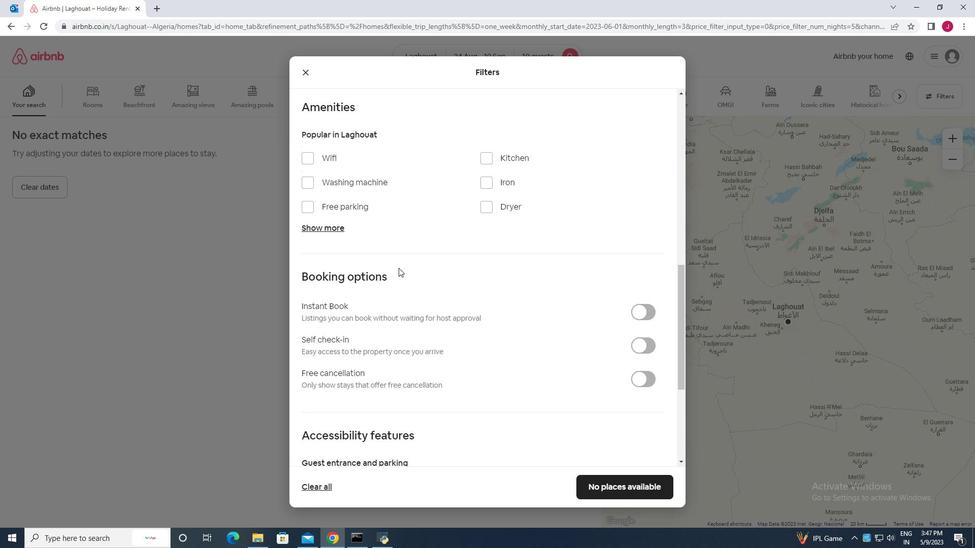 
Action: Mouse scrolled (396, 264) with delta (0, 0)
Screenshot: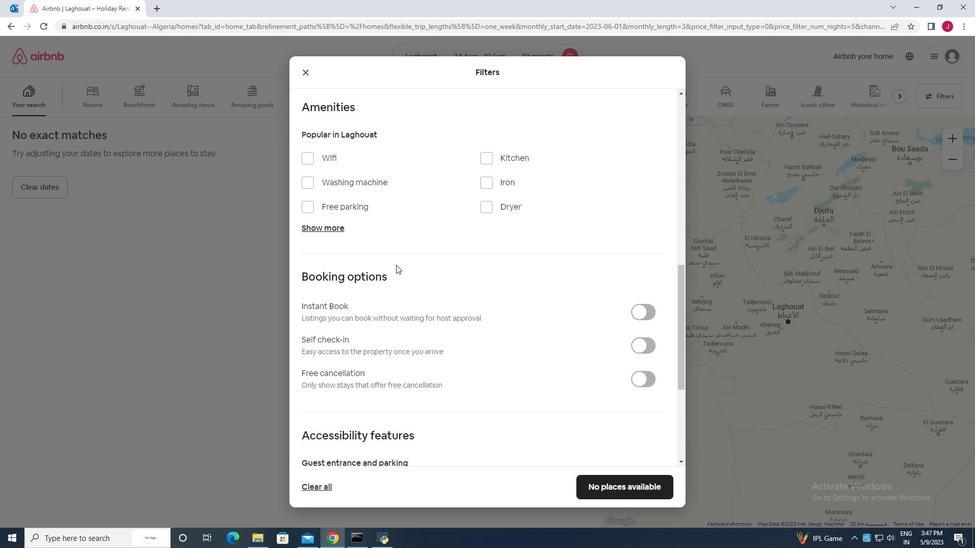
Action: Mouse scrolled (396, 264) with delta (0, 0)
Screenshot: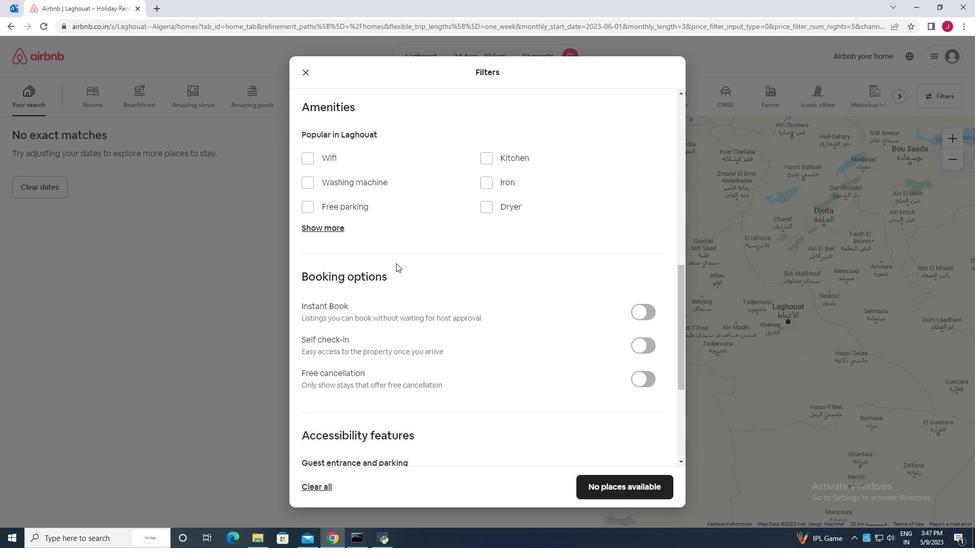 
Action: Mouse scrolled (396, 263) with delta (0, 0)
Screenshot: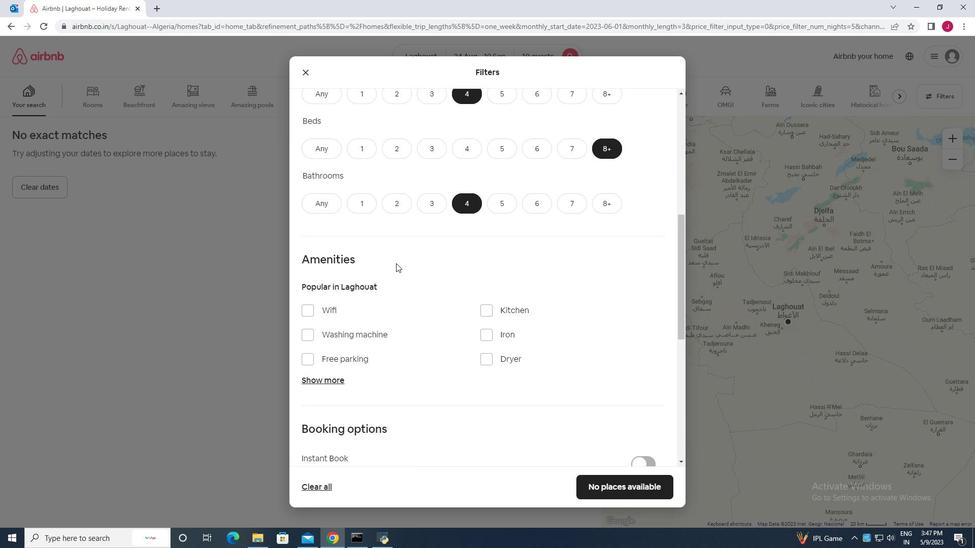 
Action: Mouse scrolled (396, 263) with delta (0, 0)
Screenshot: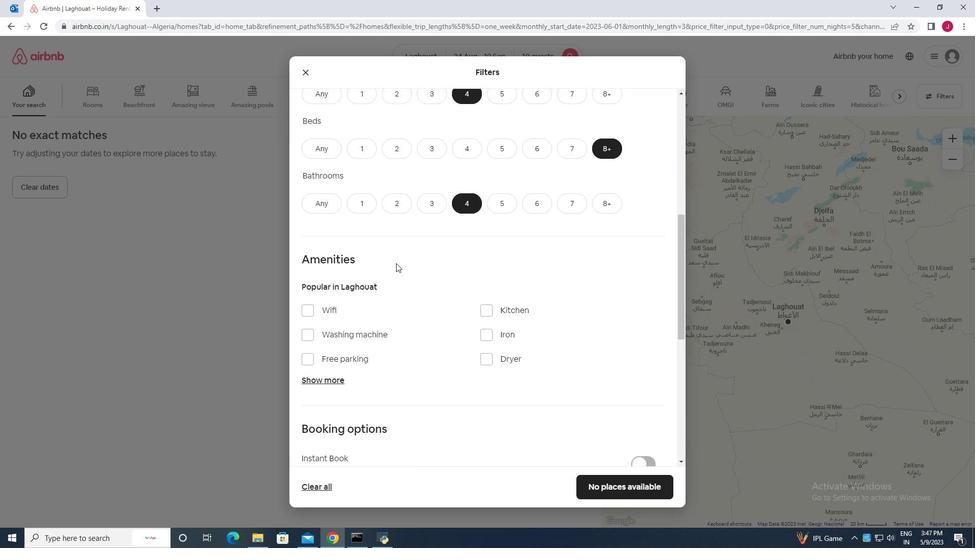 
Action: Mouse scrolled (396, 263) with delta (0, 0)
Screenshot: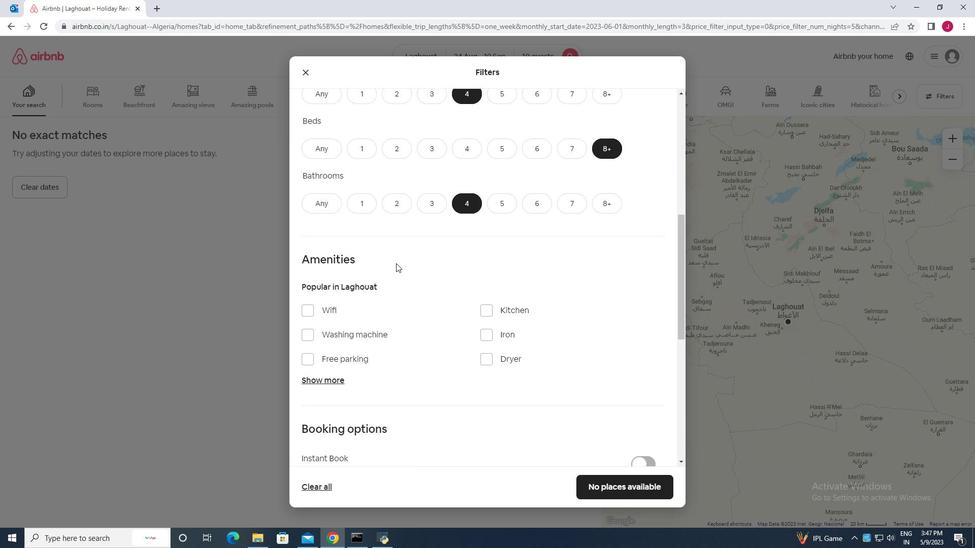 
Action: Mouse scrolled (396, 263) with delta (0, 0)
Screenshot: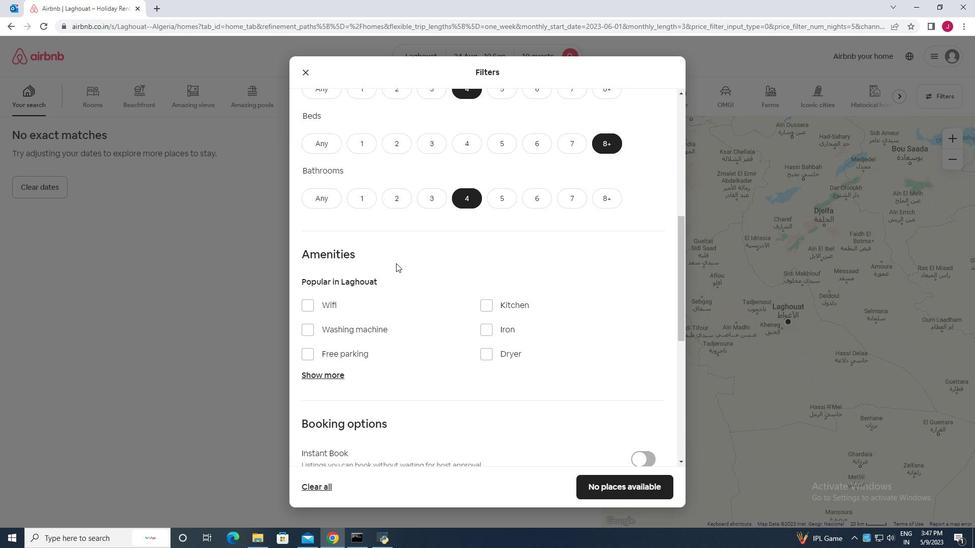 
Action: Mouse moved to (362, 242)
Screenshot: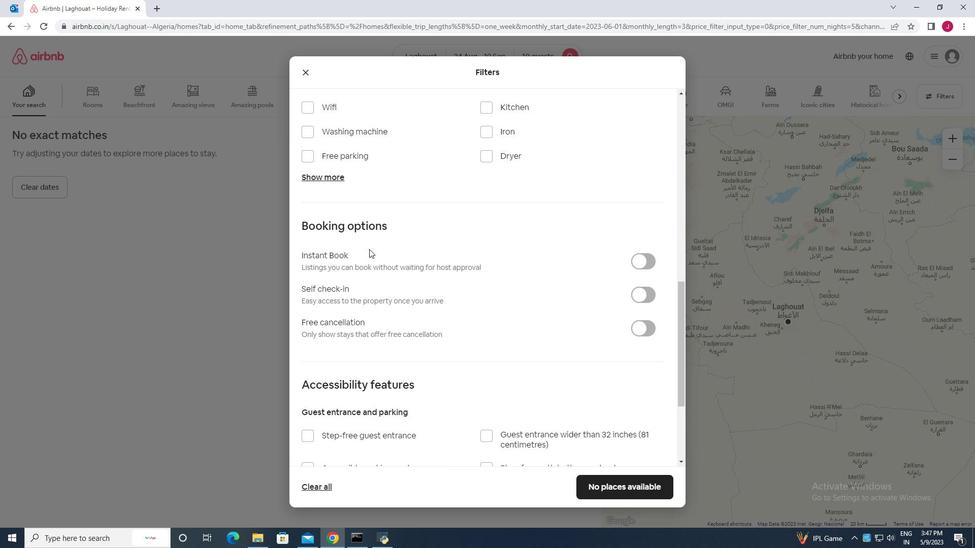 
Action: Mouse scrolled (362, 243) with delta (0, 0)
Screenshot: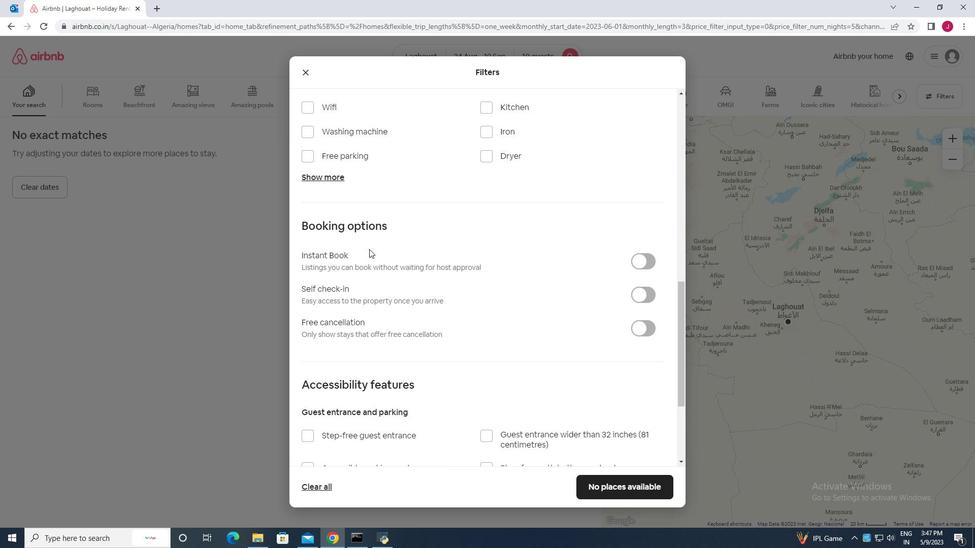 
Action: Mouse moved to (361, 242)
Screenshot: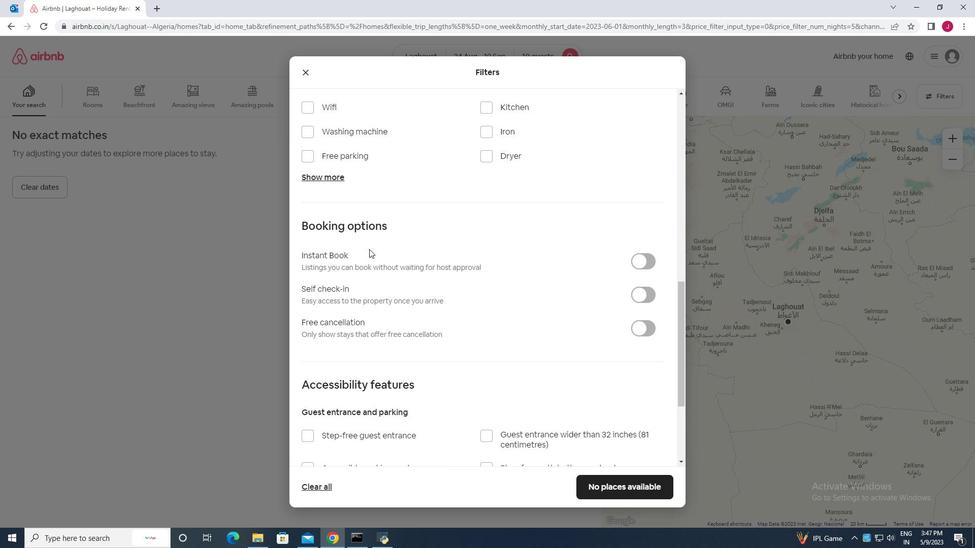
Action: Mouse scrolled (361, 243) with delta (0, 0)
Screenshot: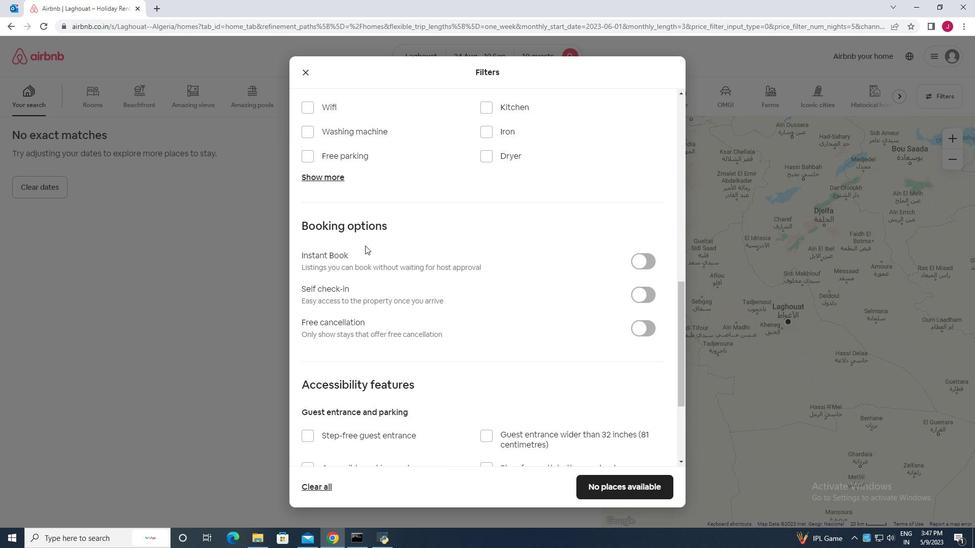 
Action: Mouse moved to (308, 206)
Screenshot: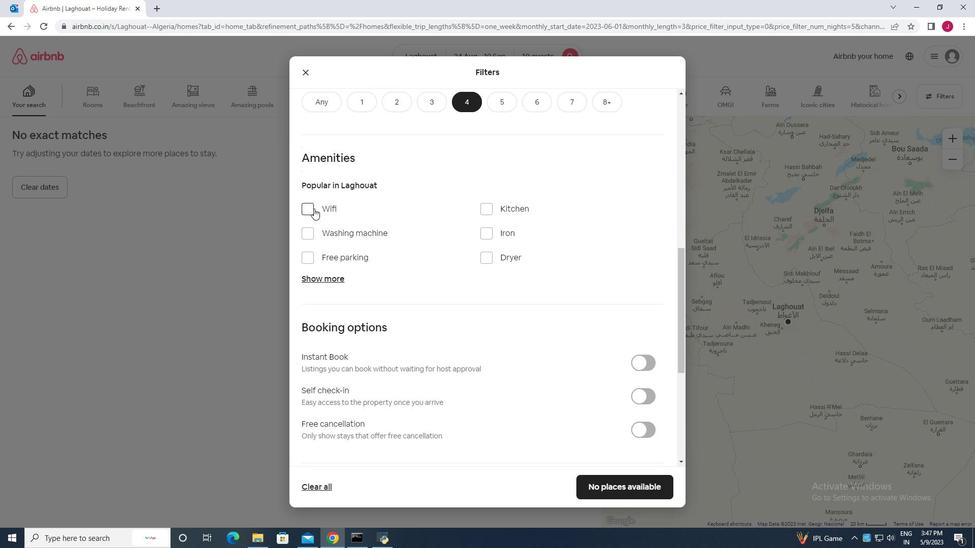 
Action: Mouse pressed left at (308, 206)
Screenshot: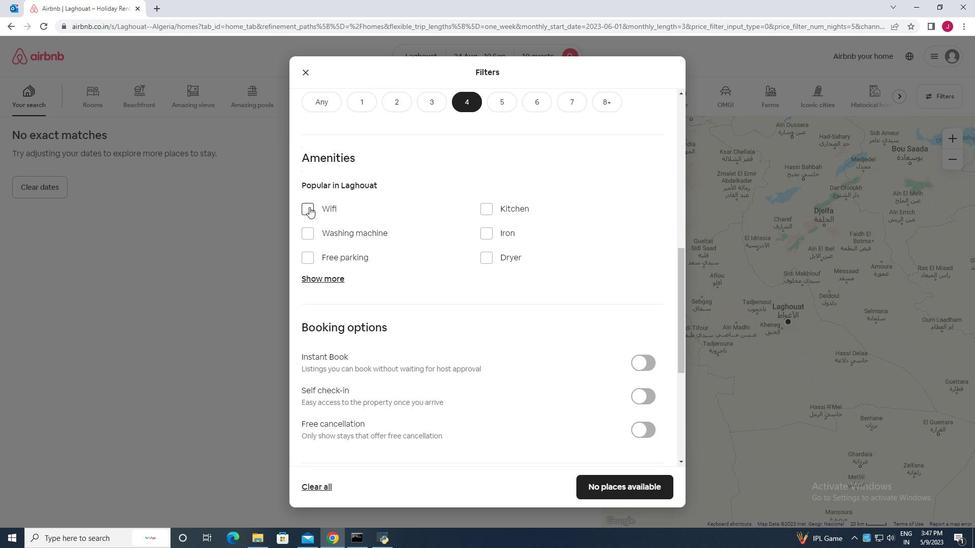 
Action: Mouse moved to (324, 280)
Screenshot: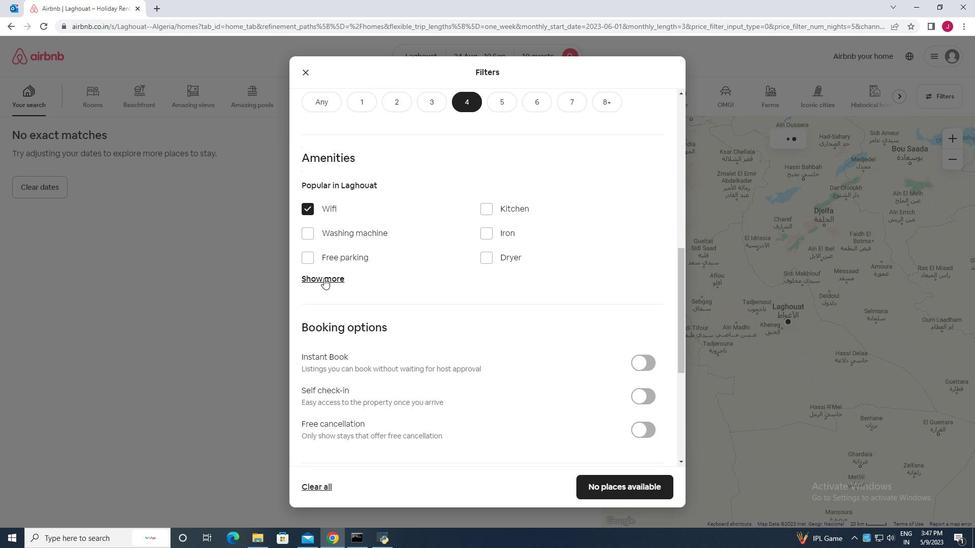 
Action: Mouse pressed left at (324, 280)
Screenshot: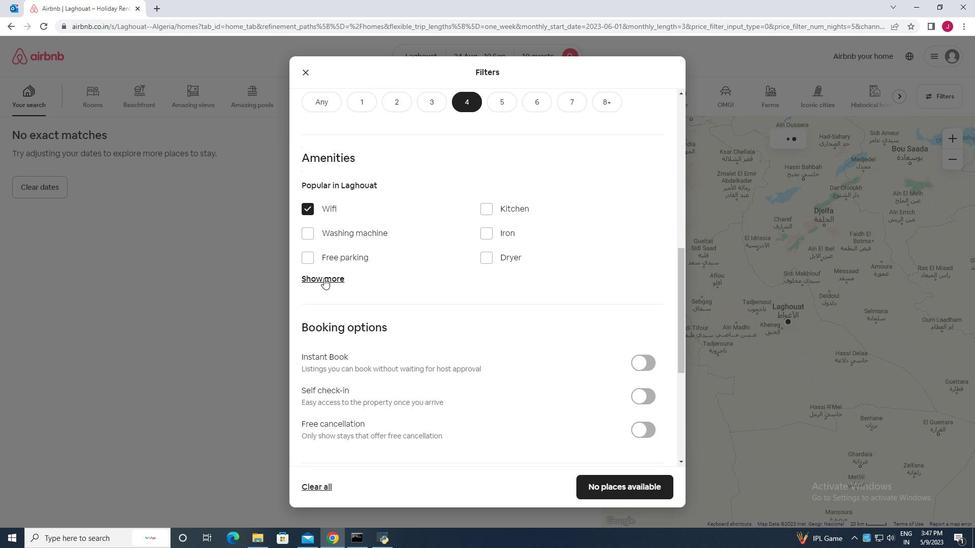 
Action: Mouse moved to (306, 256)
Screenshot: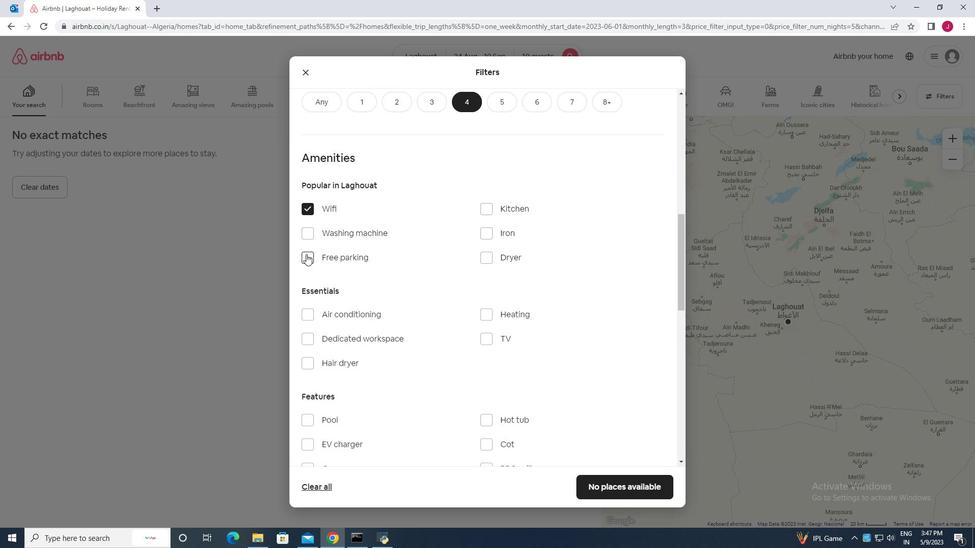
Action: Mouse pressed left at (306, 256)
Screenshot: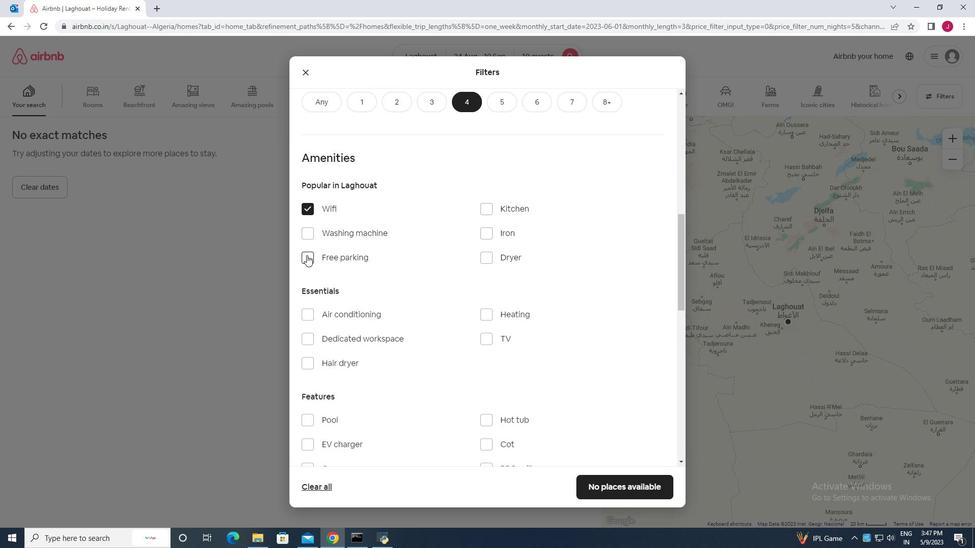 
Action: Mouse moved to (487, 340)
Screenshot: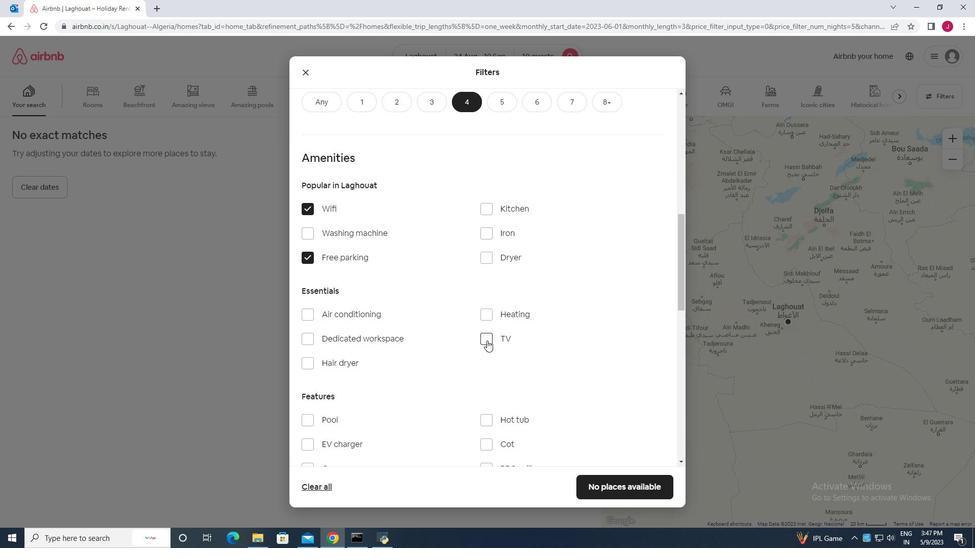 
Action: Mouse pressed left at (487, 340)
Screenshot: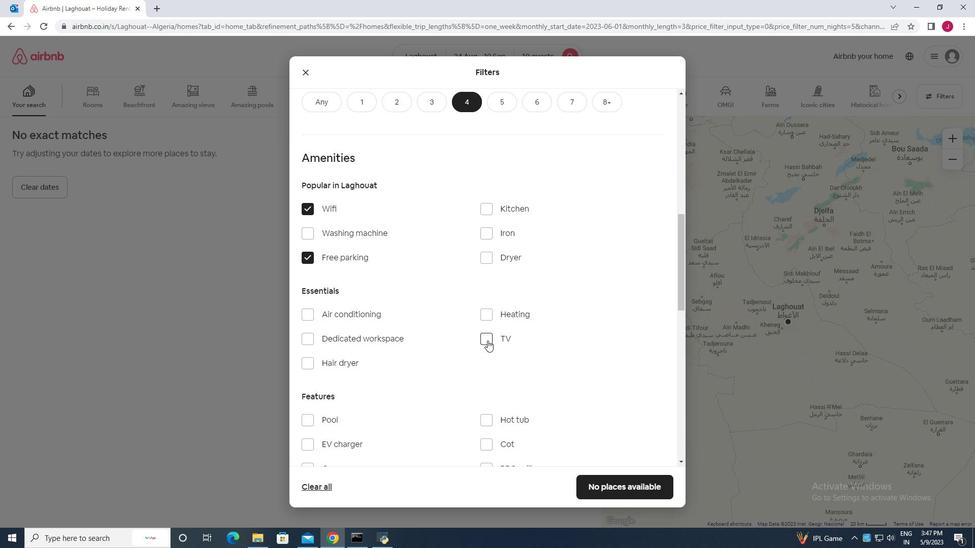 
Action: Mouse moved to (308, 319)
Screenshot: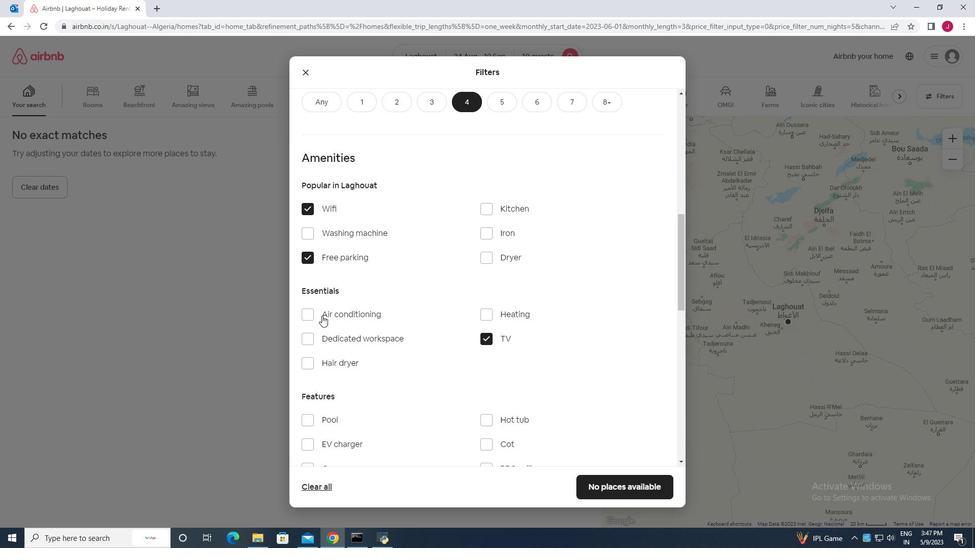 
Action: Mouse scrolled (308, 319) with delta (0, 0)
Screenshot: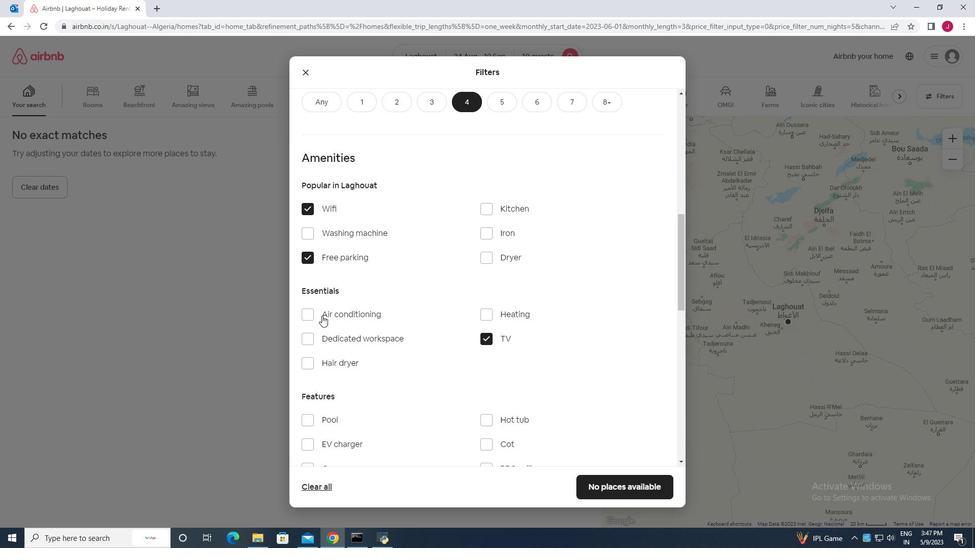 
Action: Mouse moved to (497, 343)
Screenshot: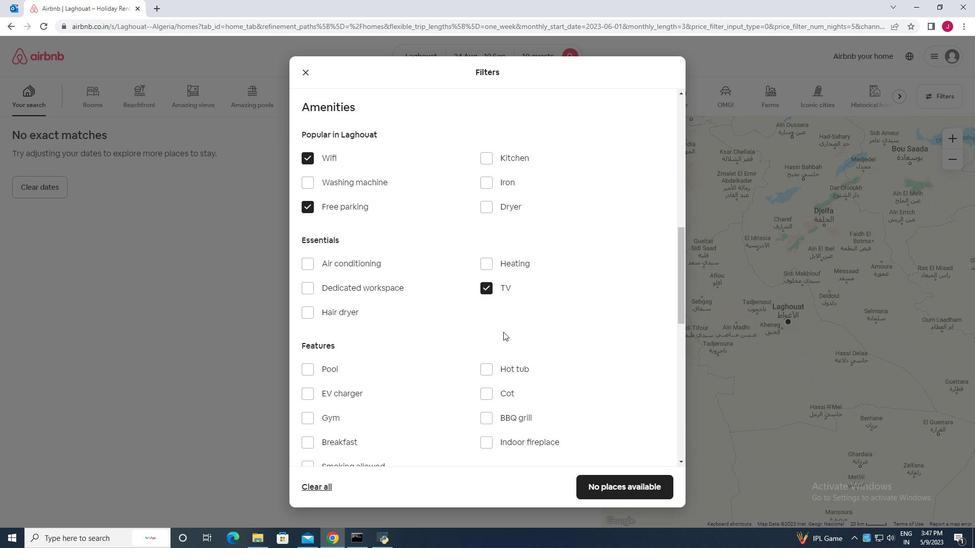
Action: Mouse scrolled (497, 342) with delta (0, 0)
Screenshot: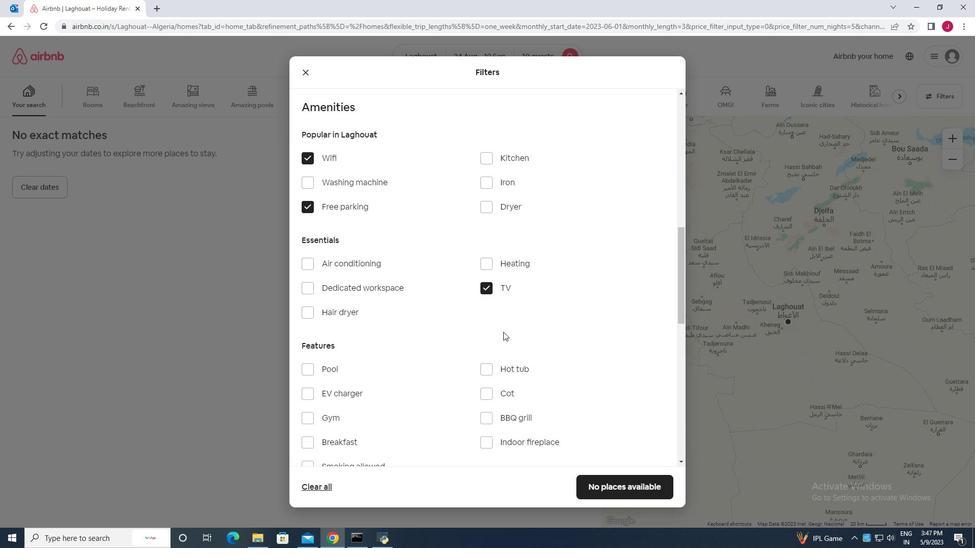 
Action: Mouse moved to (494, 341)
Screenshot: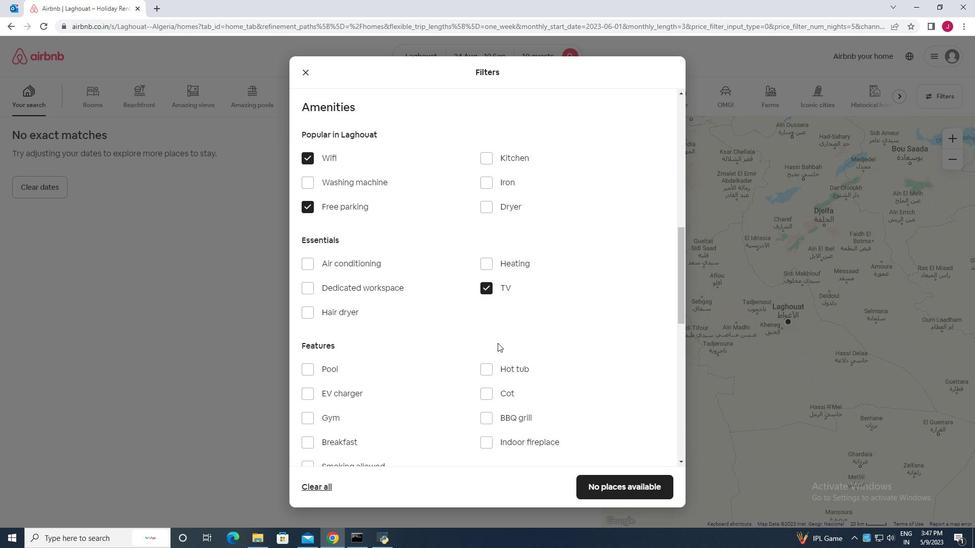 
Action: Mouse scrolled (494, 341) with delta (0, 0)
Screenshot: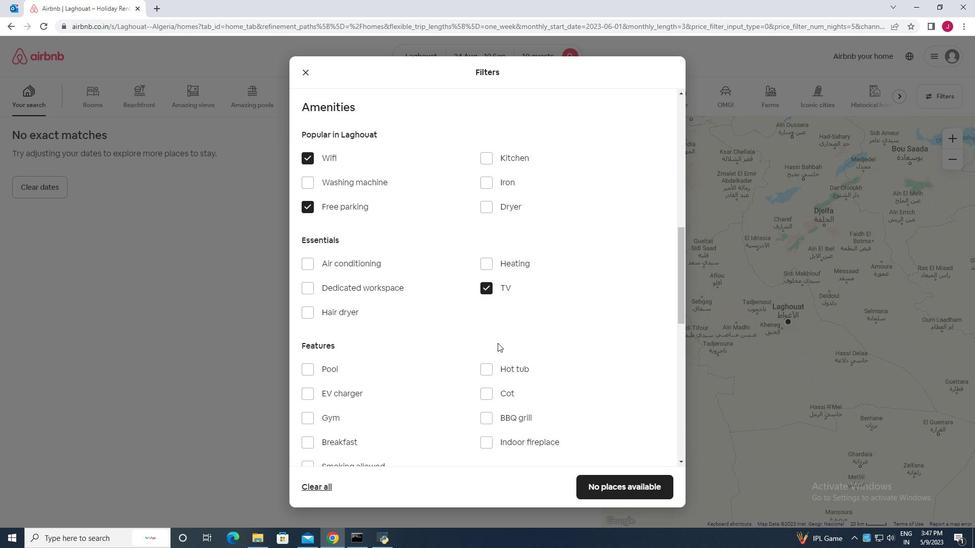 
Action: Mouse moved to (305, 316)
Screenshot: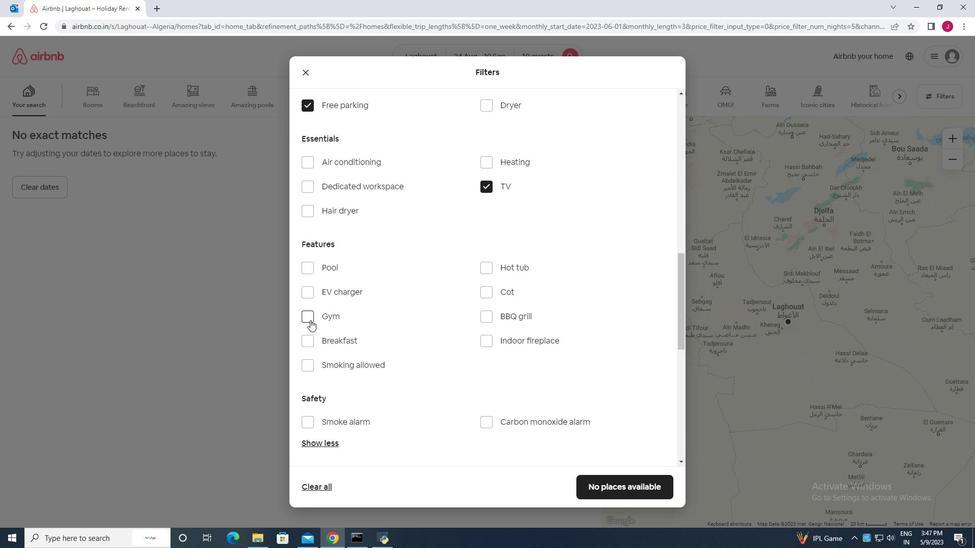 
Action: Mouse pressed left at (305, 316)
Screenshot: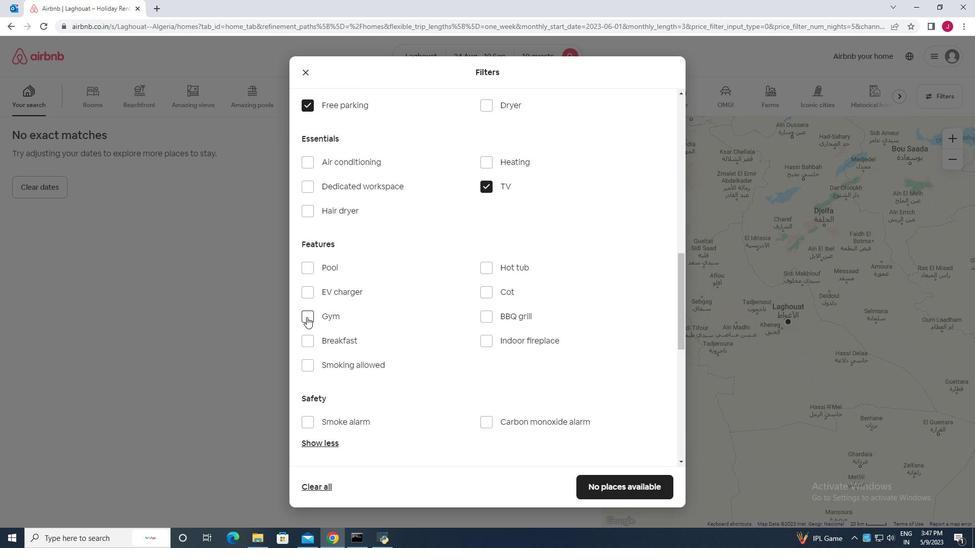 
Action: Mouse moved to (308, 344)
Screenshot: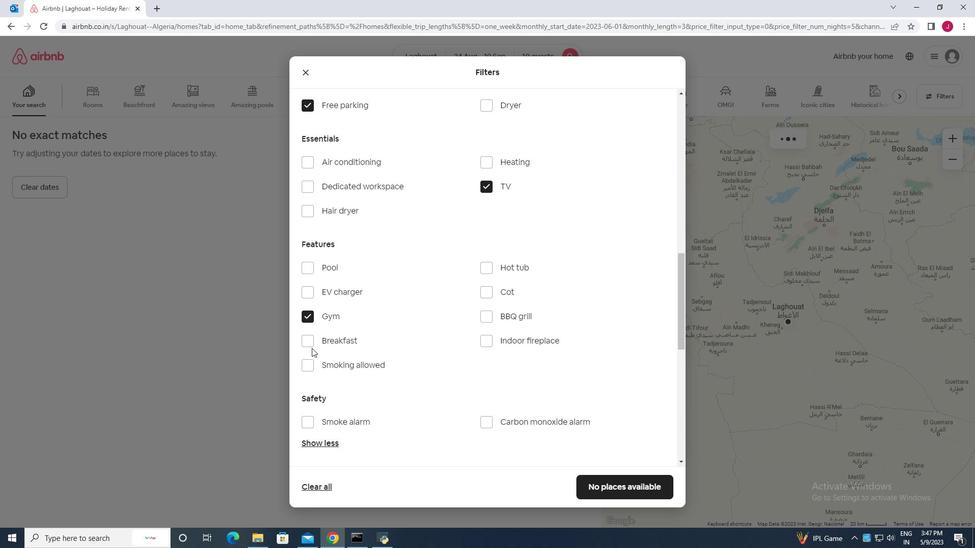 
Action: Mouse pressed left at (308, 344)
Screenshot: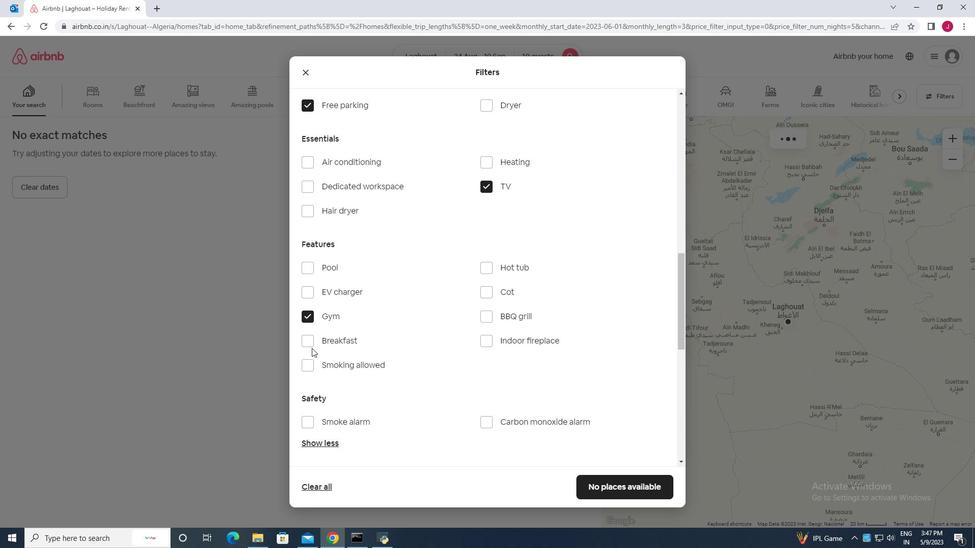 
Action: Mouse moved to (406, 343)
Screenshot: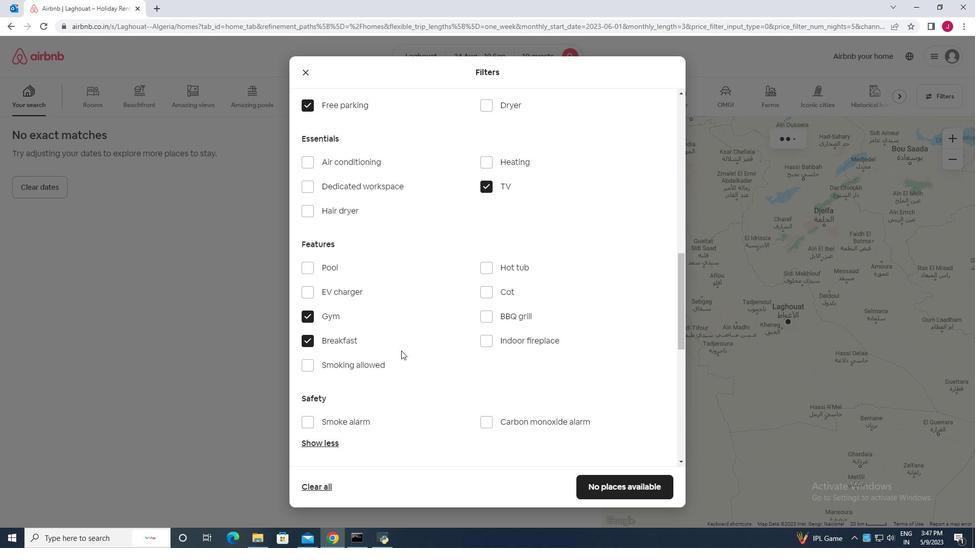 
Action: Mouse scrolled (406, 342) with delta (0, 0)
Screenshot: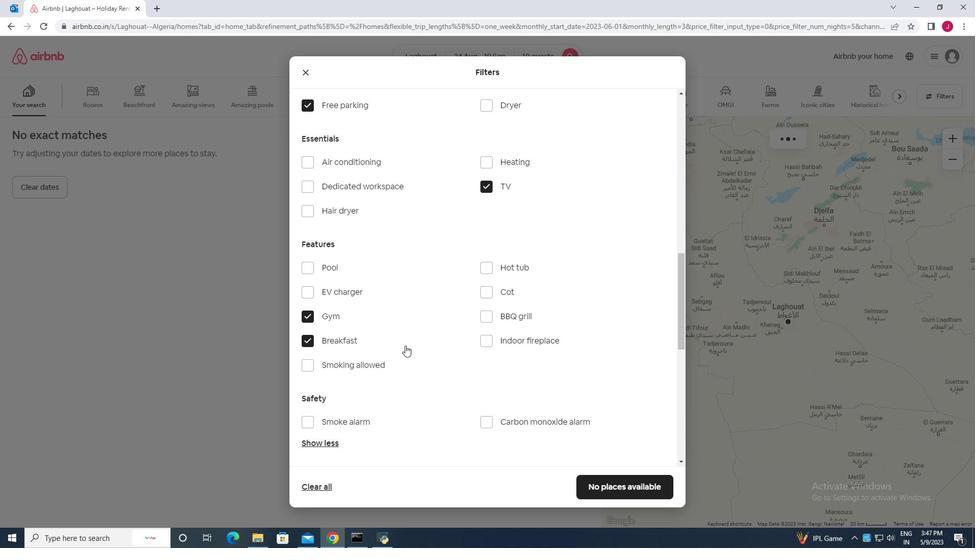 
Action: Mouse scrolled (406, 342) with delta (0, 0)
Screenshot: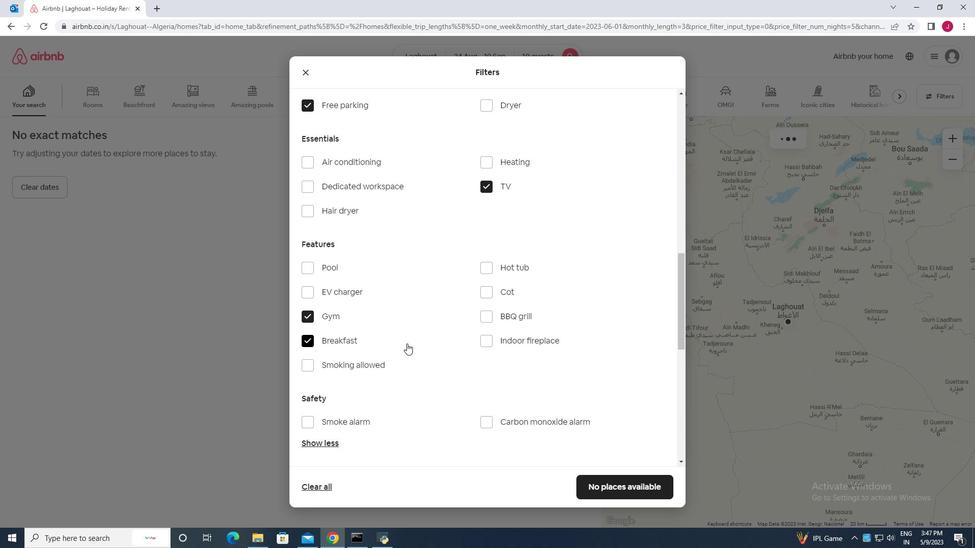 
Action: Mouse moved to (435, 326)
Screenshot: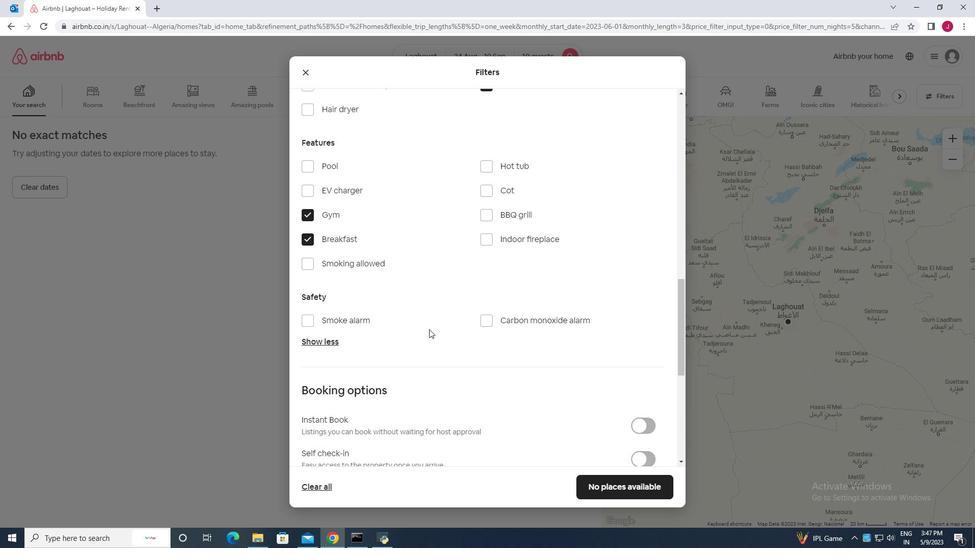 
Action: Mouse scrolled (435, 325) with delta (0, 0)
Screenshot: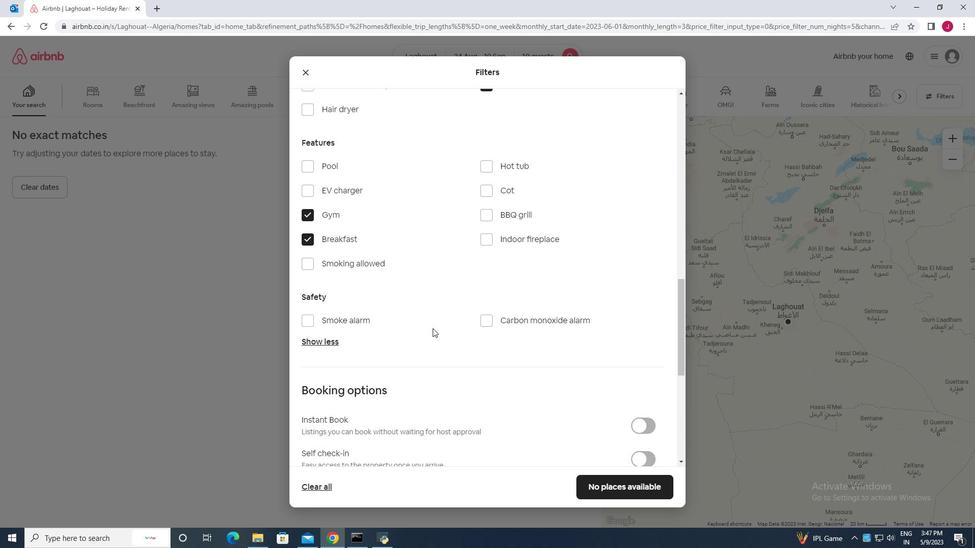 
Action: Mouse scrolled (435, 325) with delta (0, 0)
Screenshot: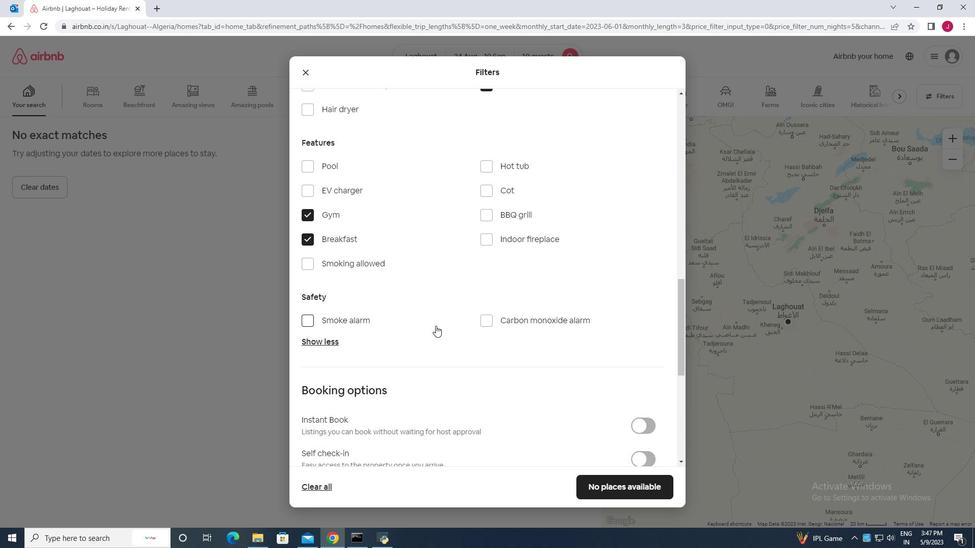 
Action: Mouse scrolled (435, 325) with delta (0, 0)
Screenshot: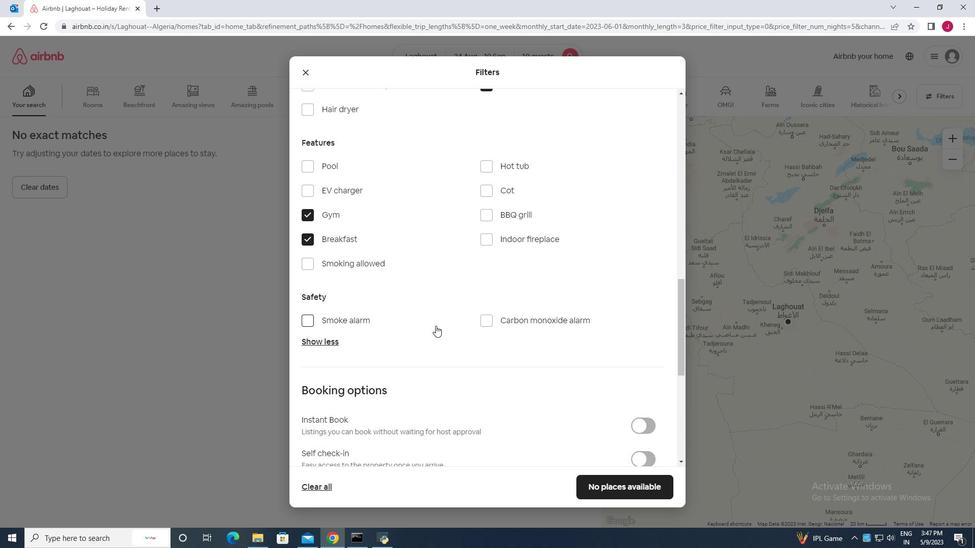 
Action: Mouse scrolled (435, 325) with delta (0, 0)
Screenshot: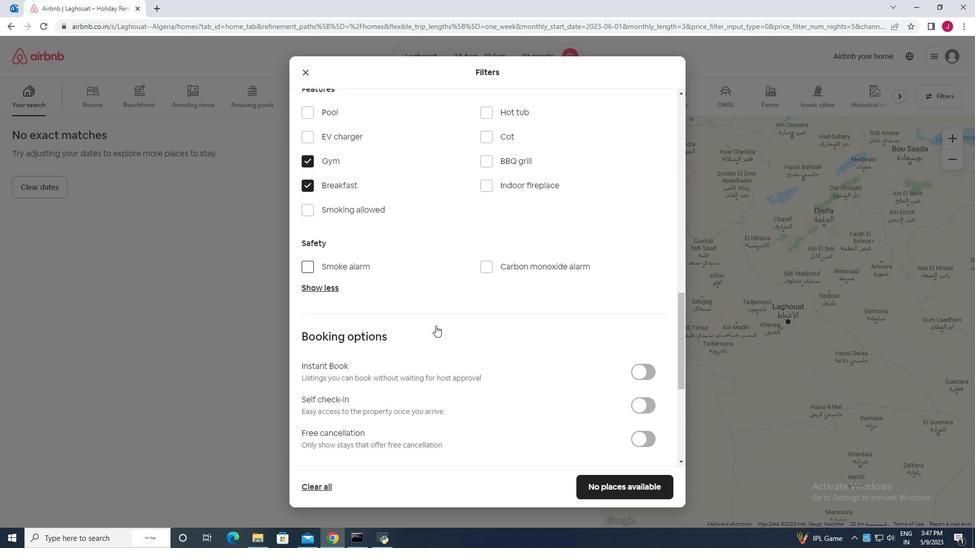 
Action: Mouse moved to (643, 257)
Screenshot: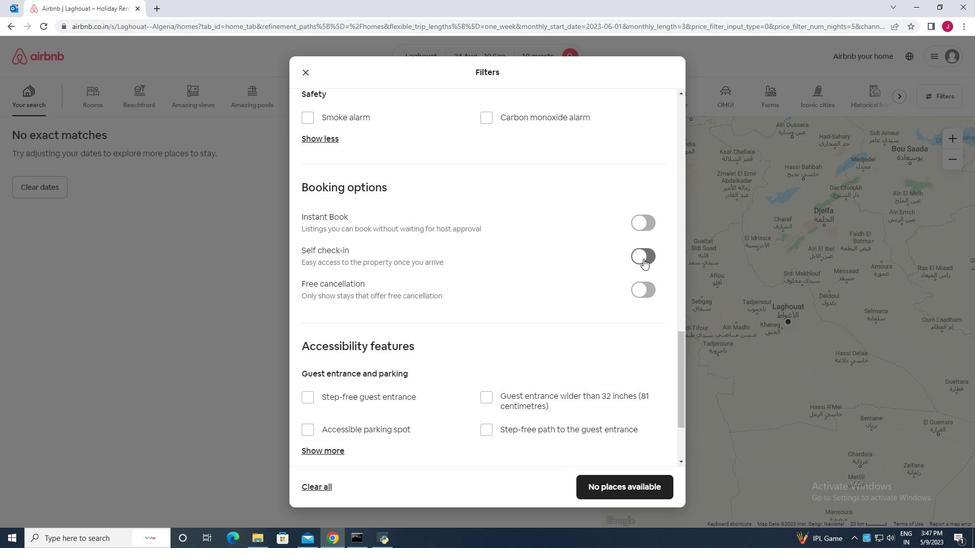 
Action: Mouse pressed left at (643, 257)
Screenshot: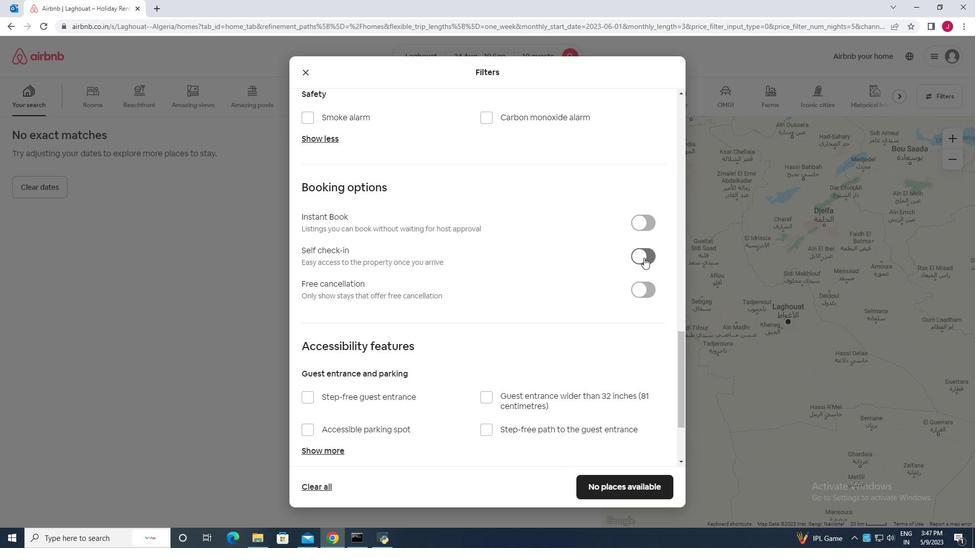 
Action: Mouse moved to (492, 296)
Screenshot: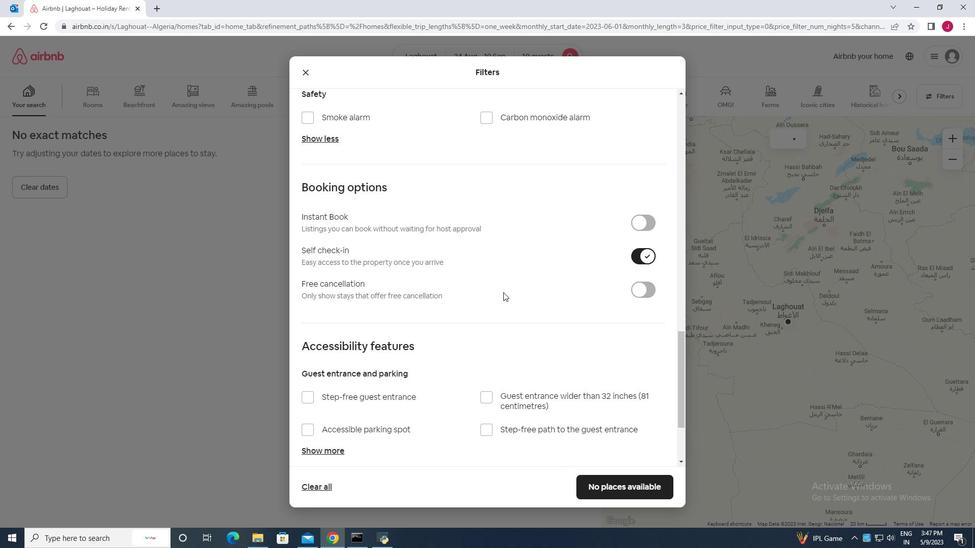
Action: Mouse scrolled (492, 296) with delta (0, 0)
Screenshot: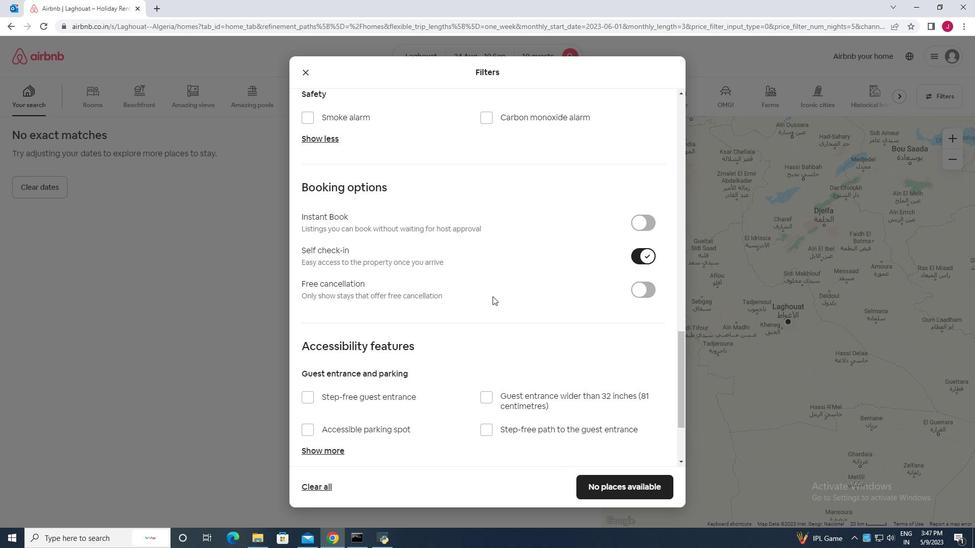 
Action: Mouse scrolled (492, 296) with delta (0, 0)
Screenshot: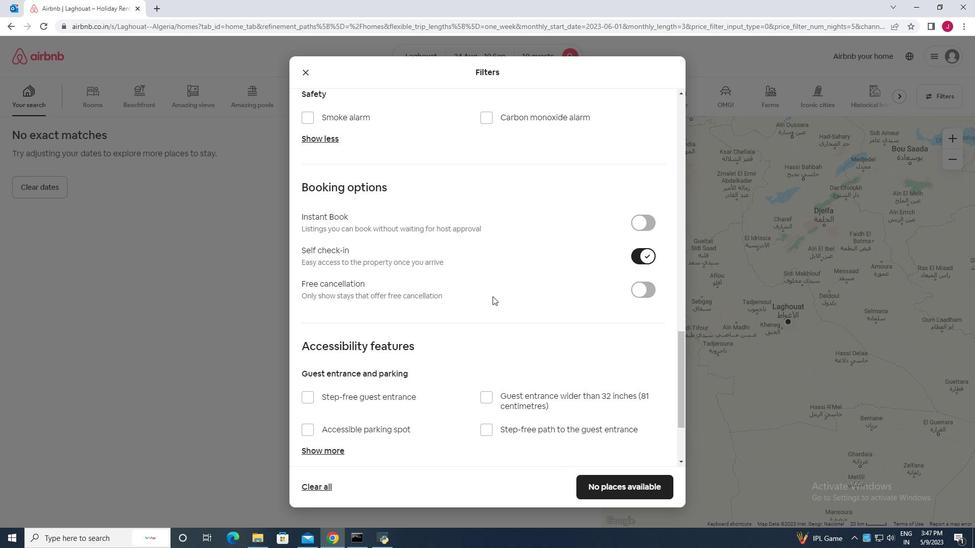 
Action: Mouse scrolled (492, 296) with delta (0, 0)
Screenshot: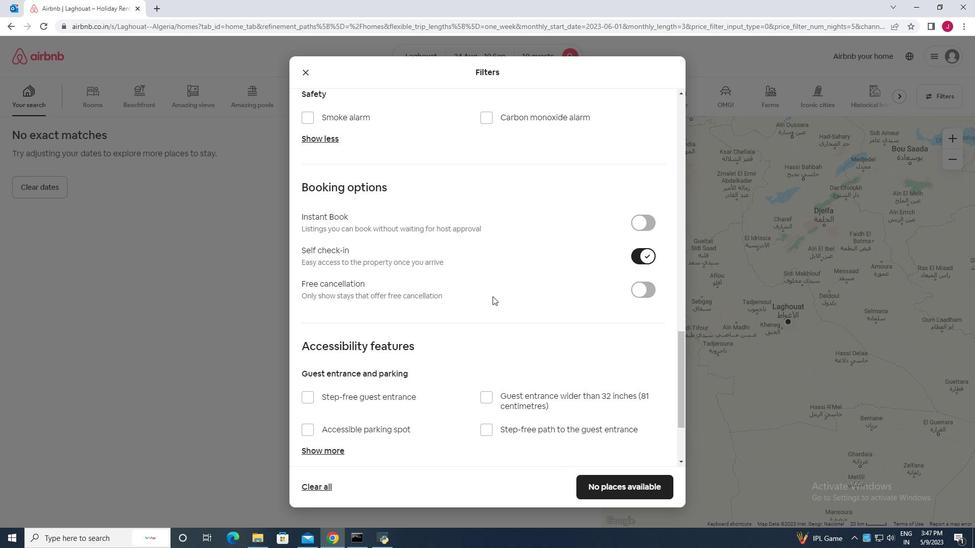 
Action: Mouse scrolled (492, 296) with delta (0, 0)
Screenshot: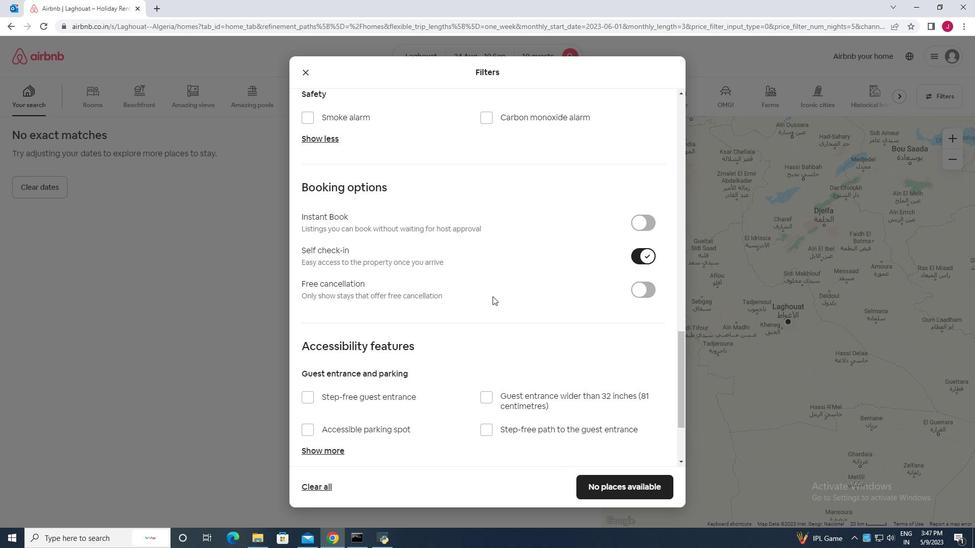 
Action: Mouse scrolled (492, 296) with delta (0, 0)
Screenshot: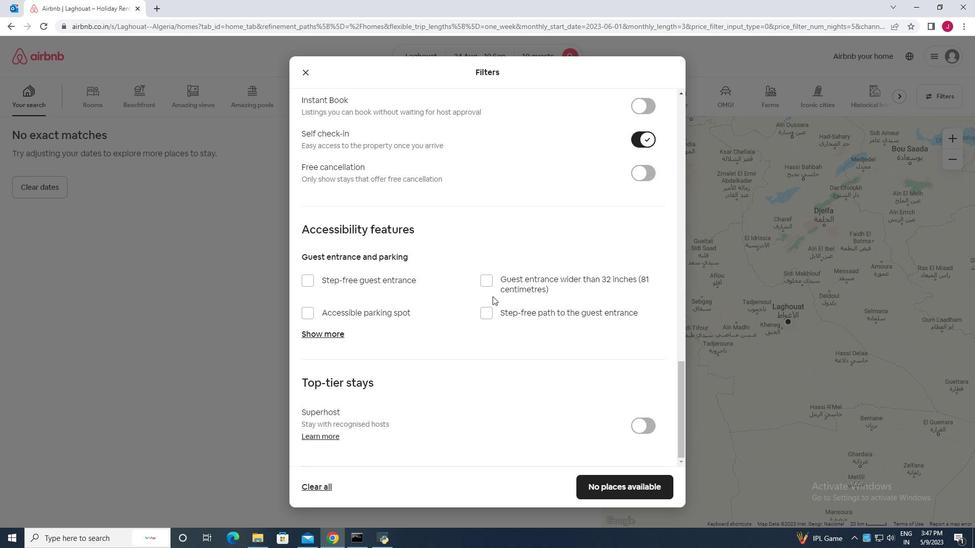 
Action: Mouse scrolled (492, 296) with delta (0, 0)
Screenshot: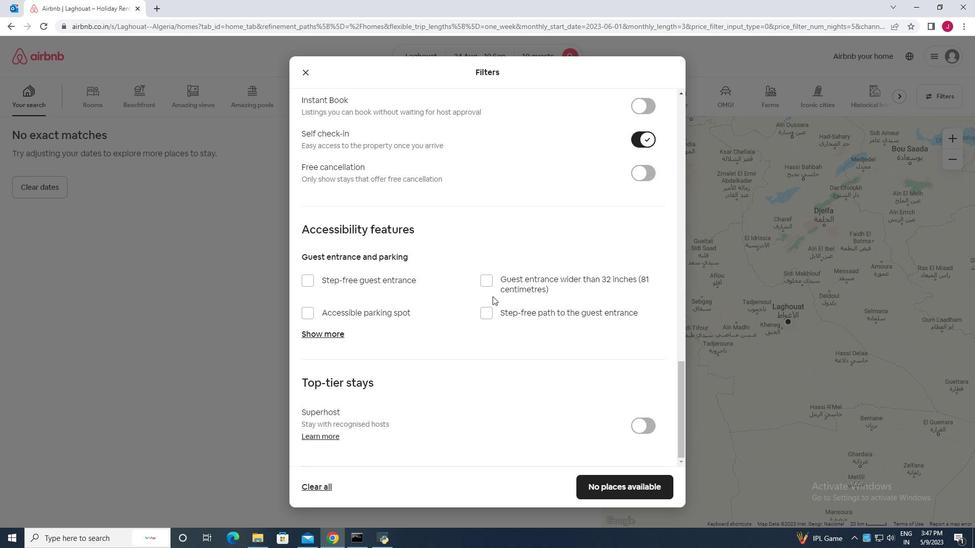 
Action: Mouse scrolled (492, 296) with delta (0, 0)
Screenshot: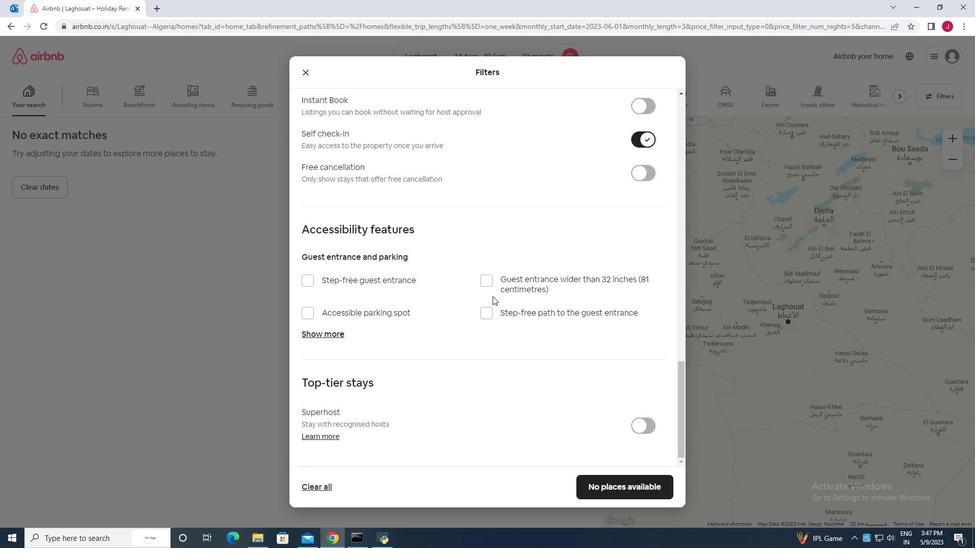 
Action: Mouse scrolled (492, 296) with delta (0, 0)
Screenshot: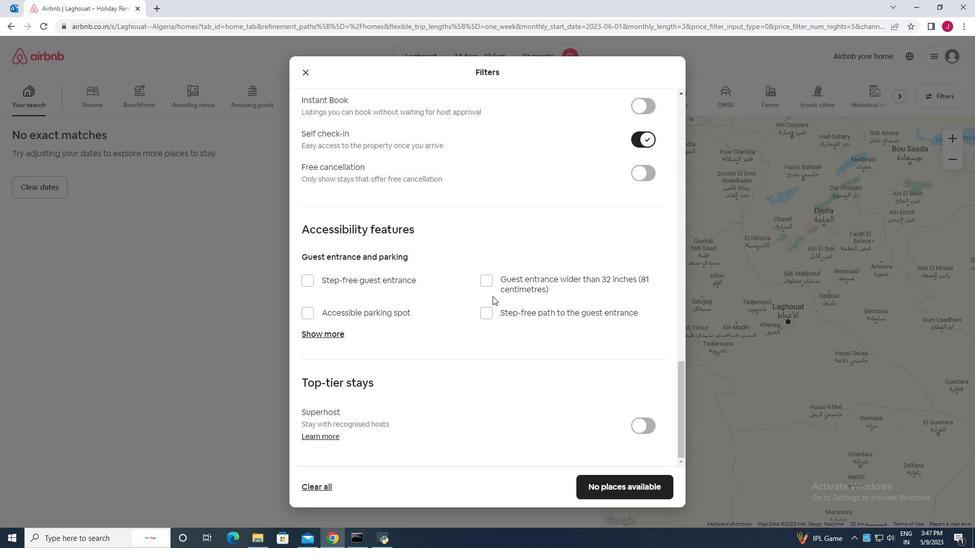 
Action: Mouse moved to (490, 300)
Screenshot: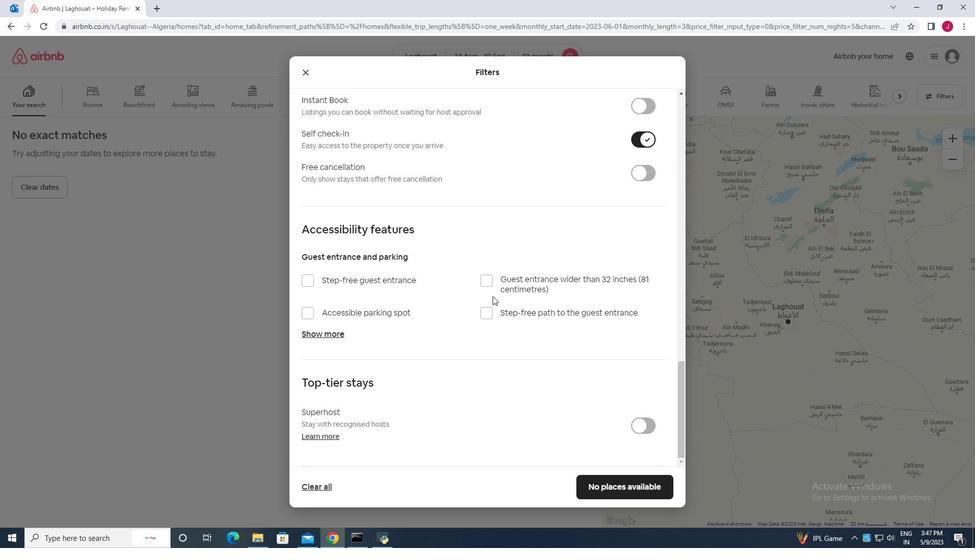 
Action: Mouse scrolled (490, 299) with delta (0, 0)
Screenshot: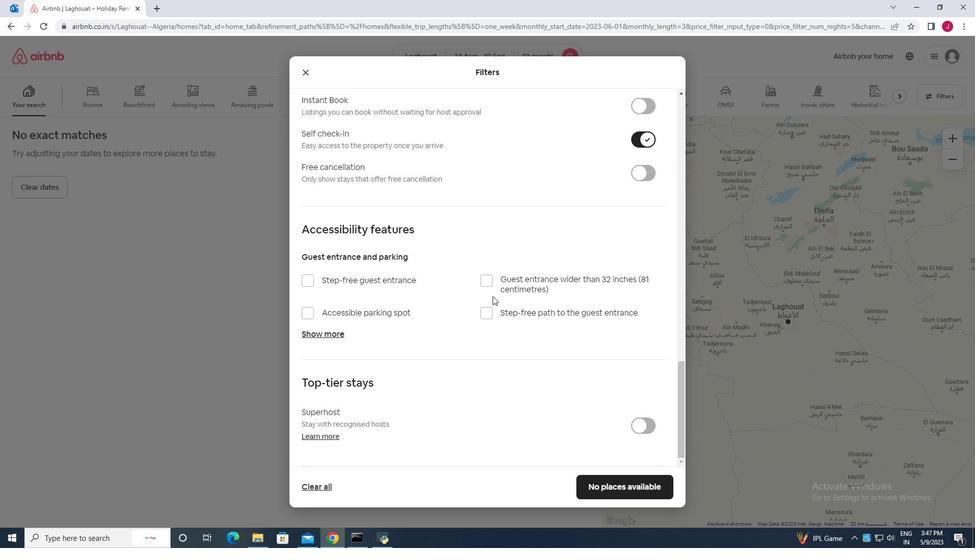 
Action: Mouse moved to (634, 491)
Screenshot: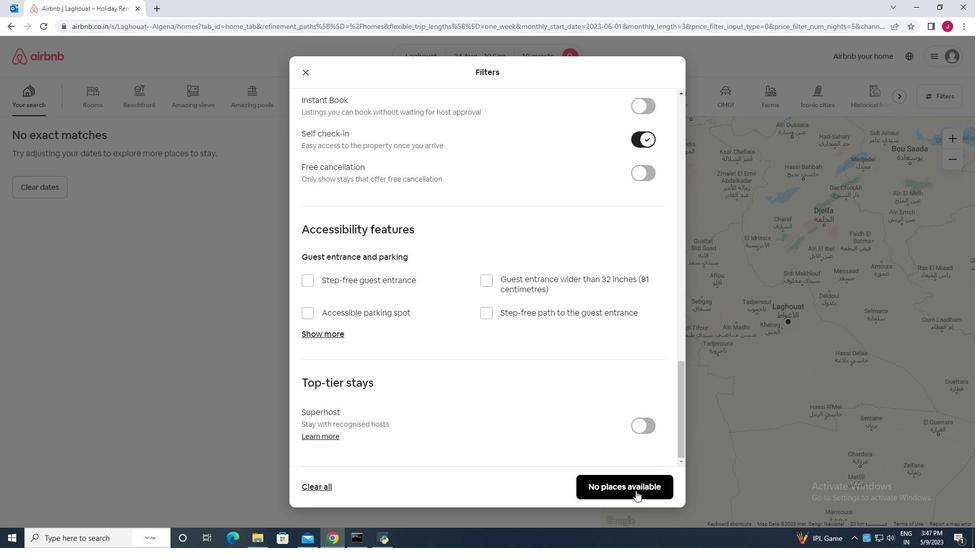 
Action: Mouse pressed left at (634, 491)
Screenshot: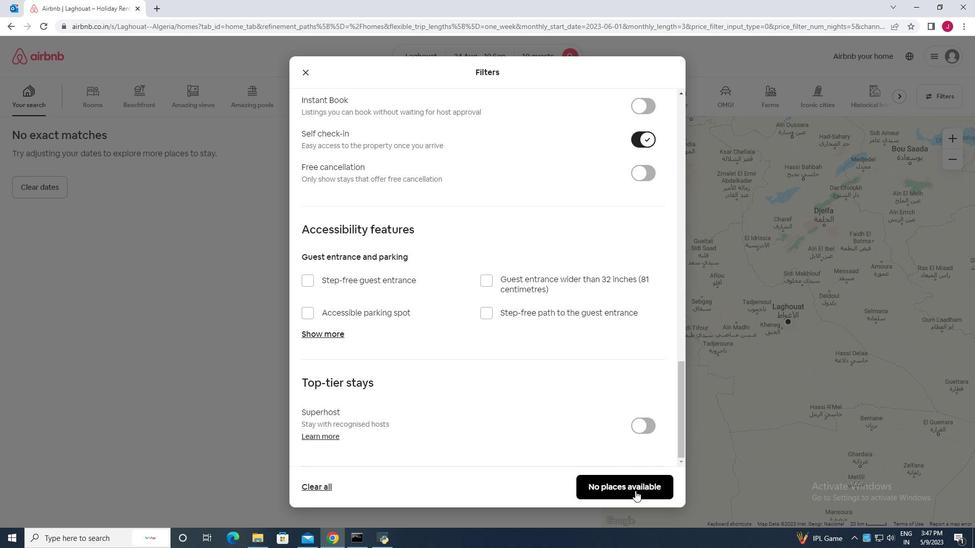 
Action: Mouse moved to (606, 470)
Screenshot: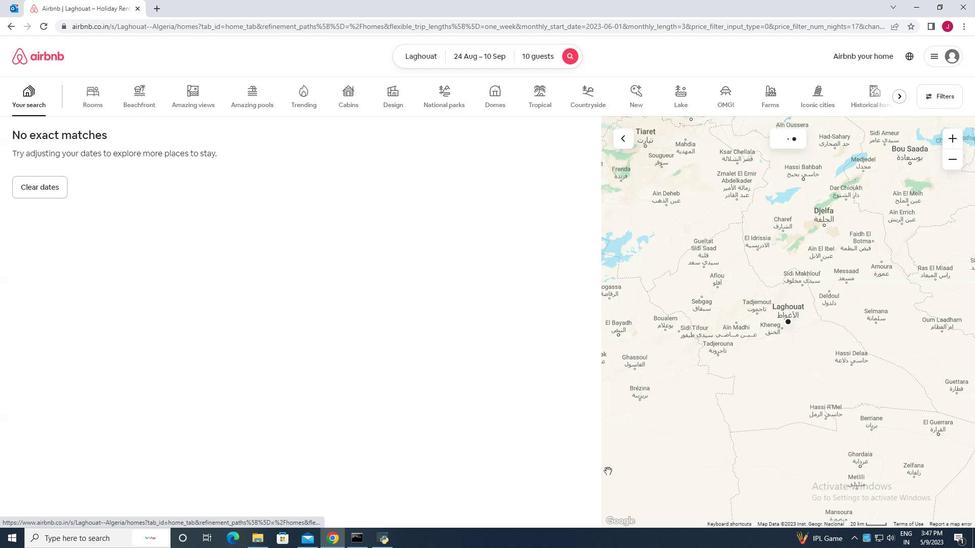 
